Task: Look for space in East Cleveland, United States from 26th August, 2023 to 10th September, 2023 for 6 adults, 2 children in price range Rs.10000 to Rs.15000. Place can be entire place or shared room with 6 bedrooms having 6 beds and 6 bathrooms. Property type can be house, flat, guest house. Amenities needed are: wifi, TV, free parkinig on premises, gym, breakfast. Booking option can be shelf check-in. Required host language is English.
Action: Mouse moved to (431, 88)
Screenshot: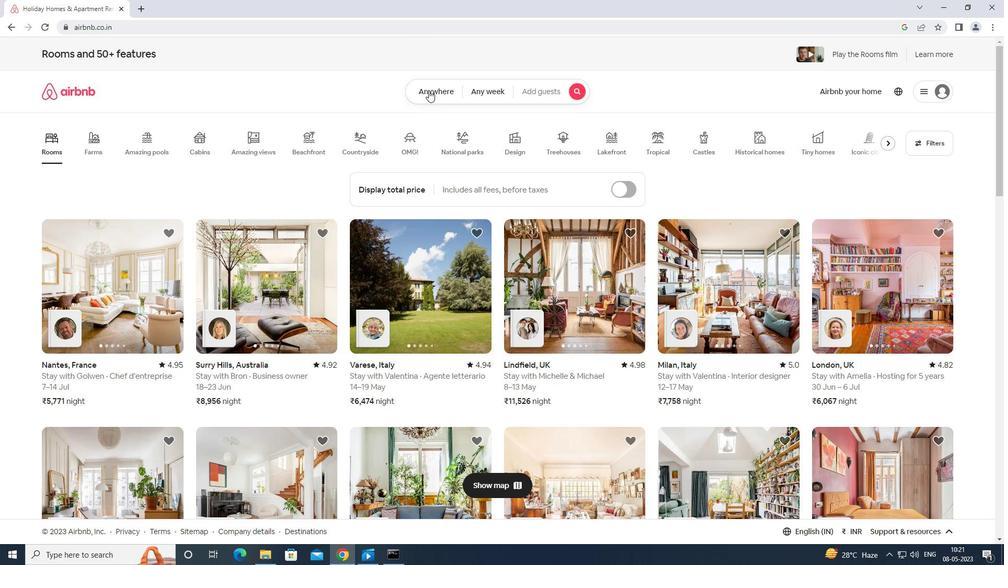 
Action: Mouse pressed left at (431, 88)
Screenshot: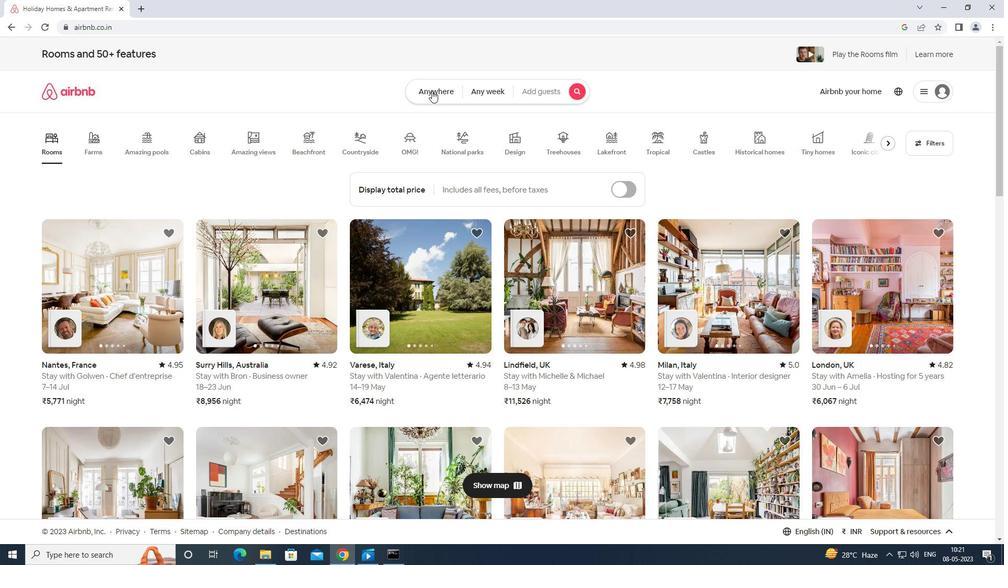 
Action: Mouse moved to (384, 128)
Screenshot: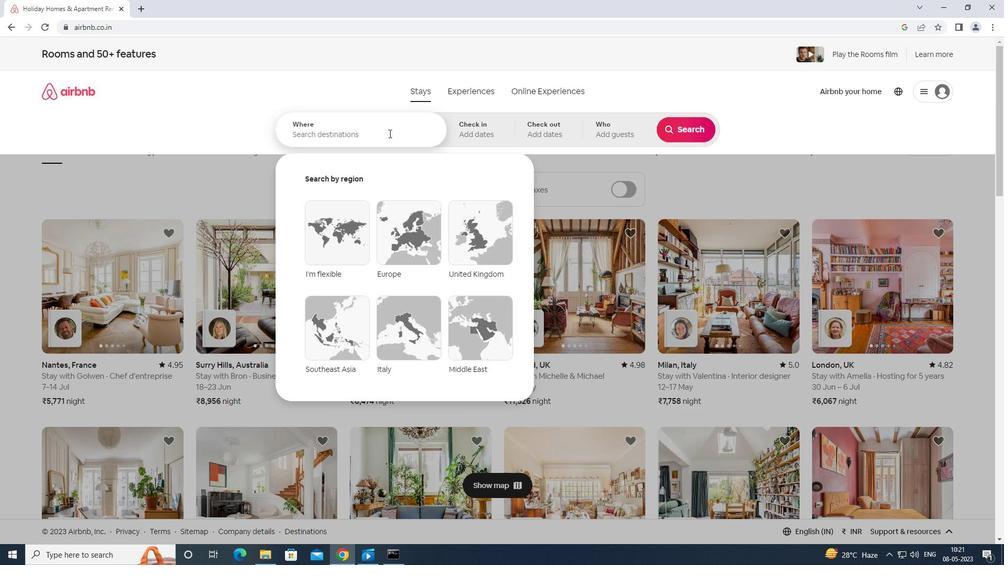 
Action: Mouse pressed left at (384, 128)
Screenshot: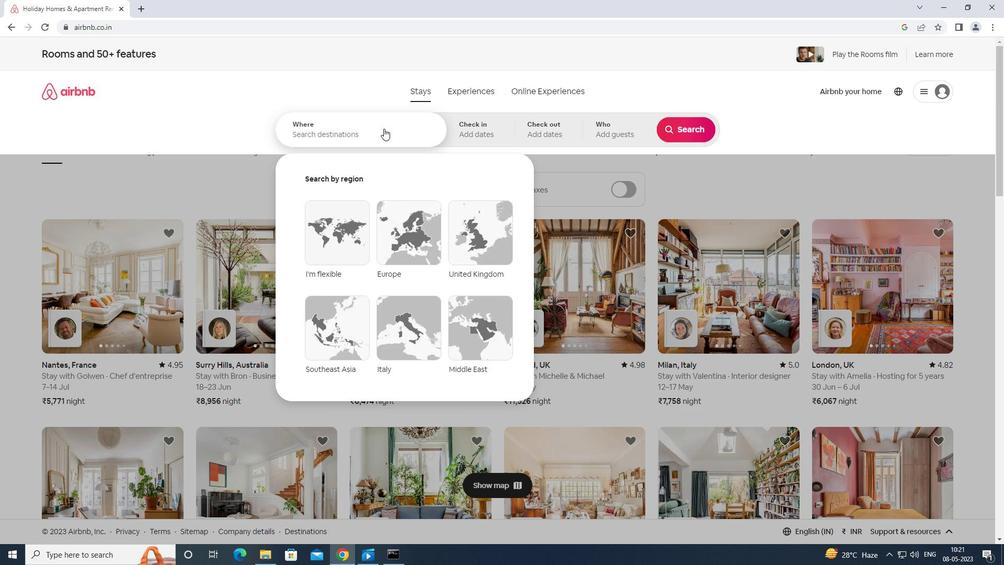 
Action: Key pressed e<Key.caps_lock>ast<Key.space>cleveland<Key.space>unite<Key.space><Key.backspace>d<Key.space>states<Key.enter>
Screenshot: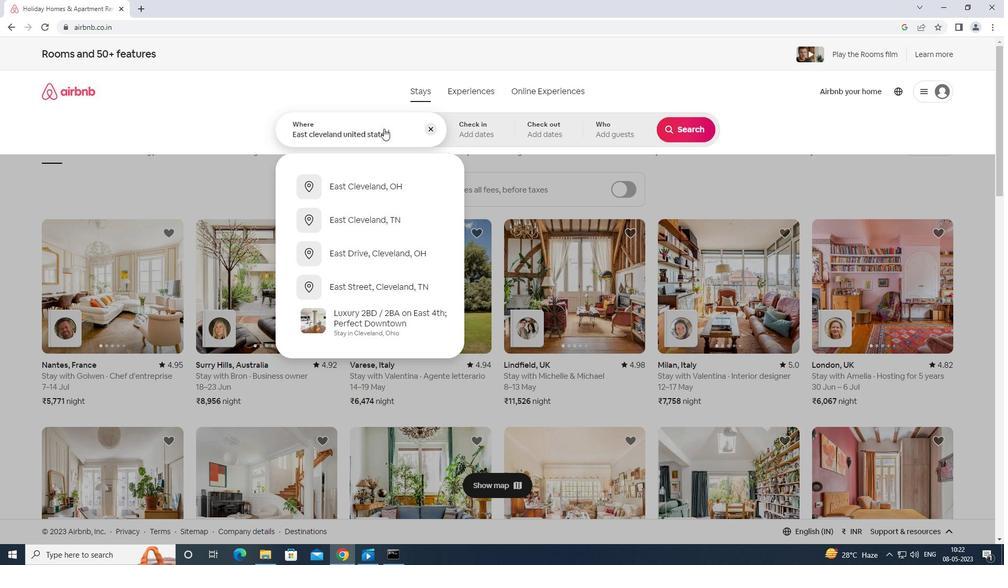 
Action: Mouse moved to (688, 212)
Screenshot: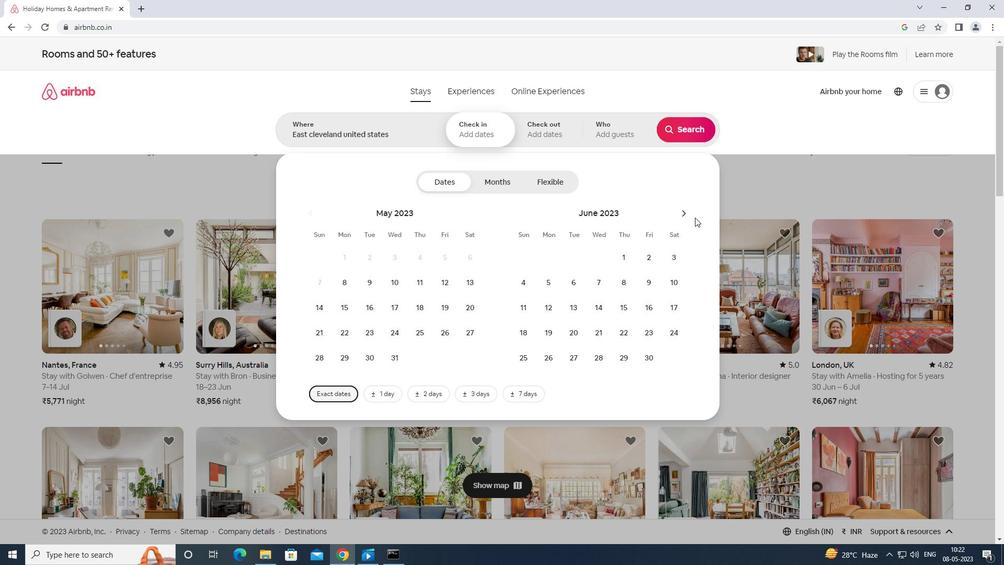
Action: Mouse pressed left at (688, 212)
Screenshot: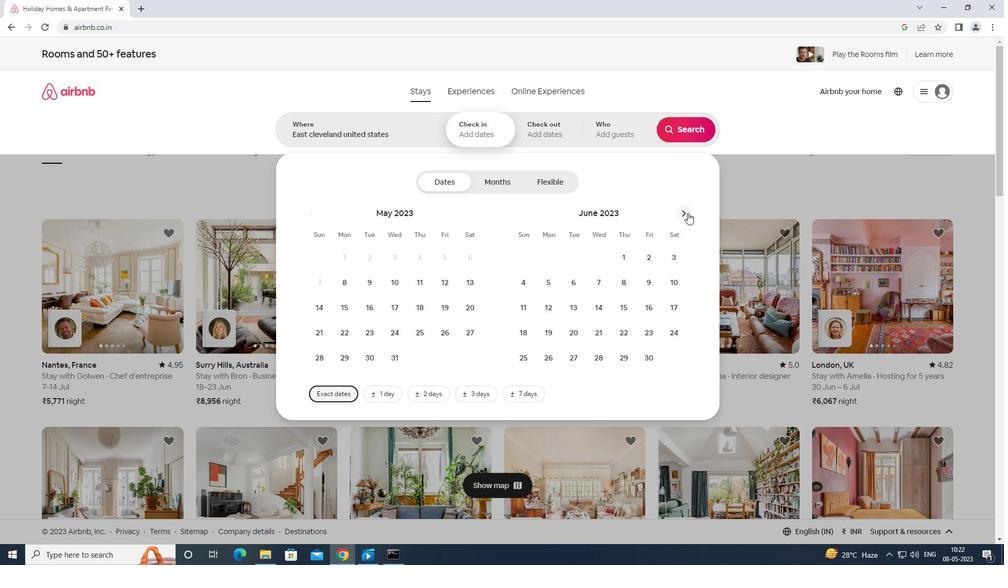 
Action: Mouse moved to (687, 212)
Screenshot: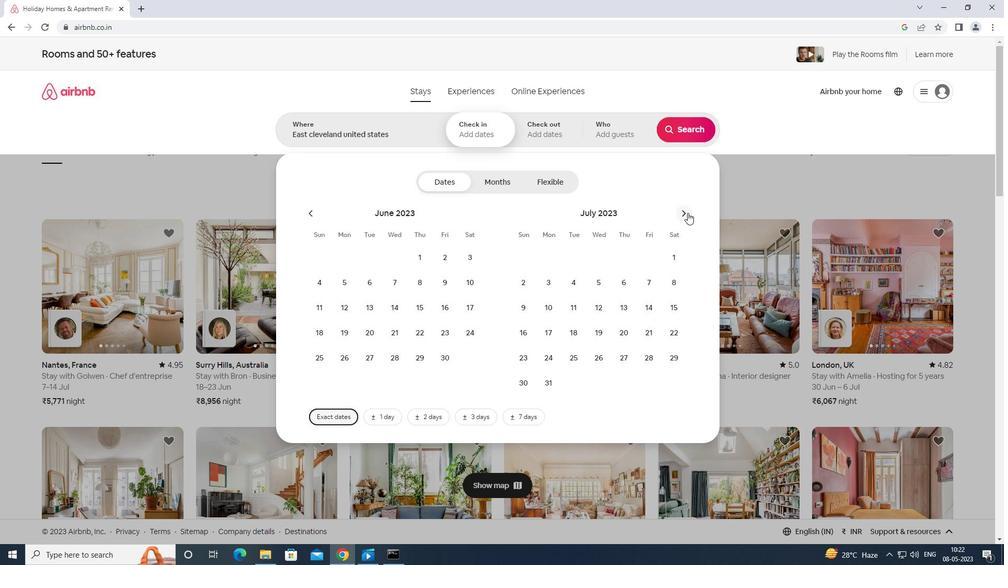 
Action: Mouse pressed left at (687, 212)
Screenshot: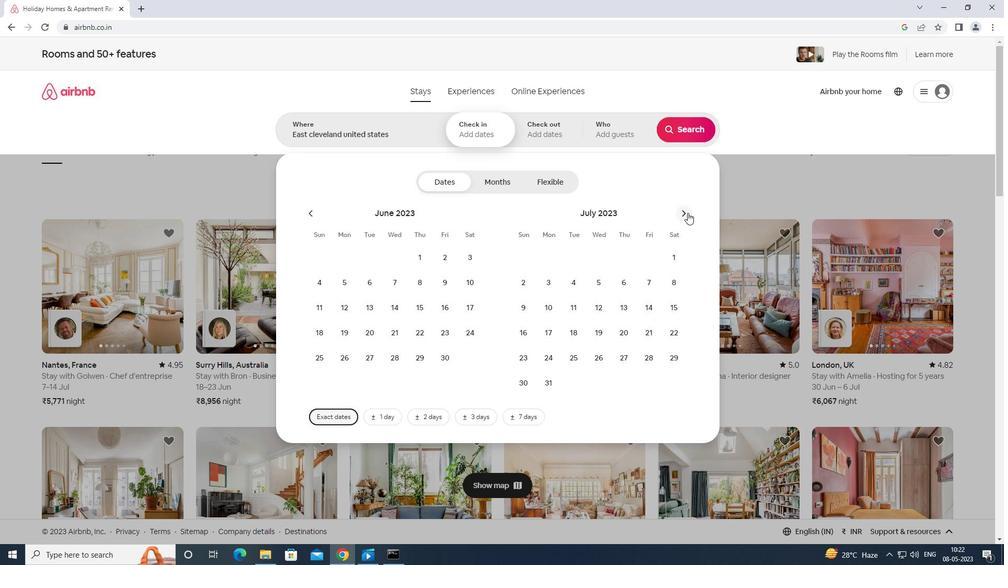
Action: Mouse moved to (671, 335)
Screenshot: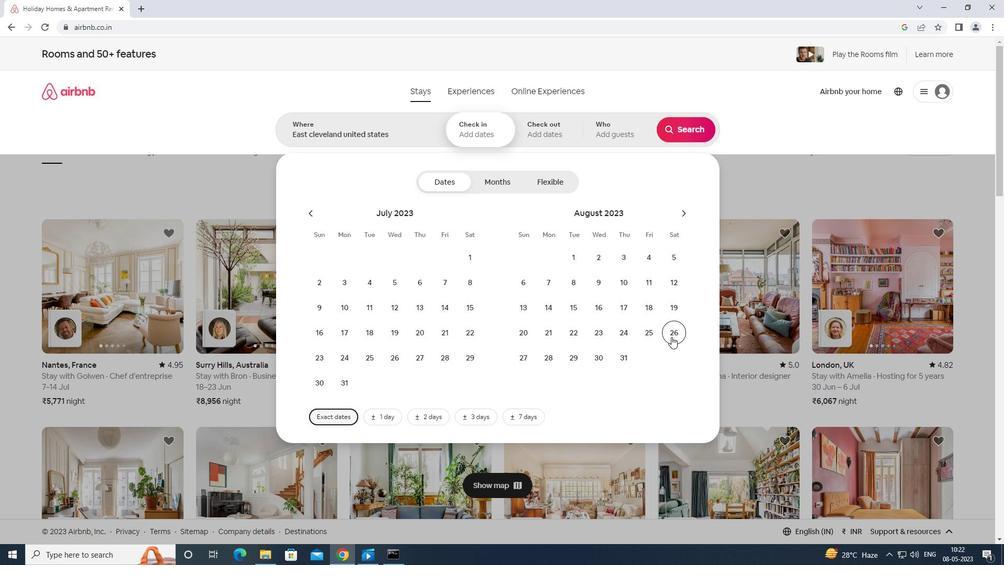 
Action: Mouse pressed left at (671, 335)
Screenshot: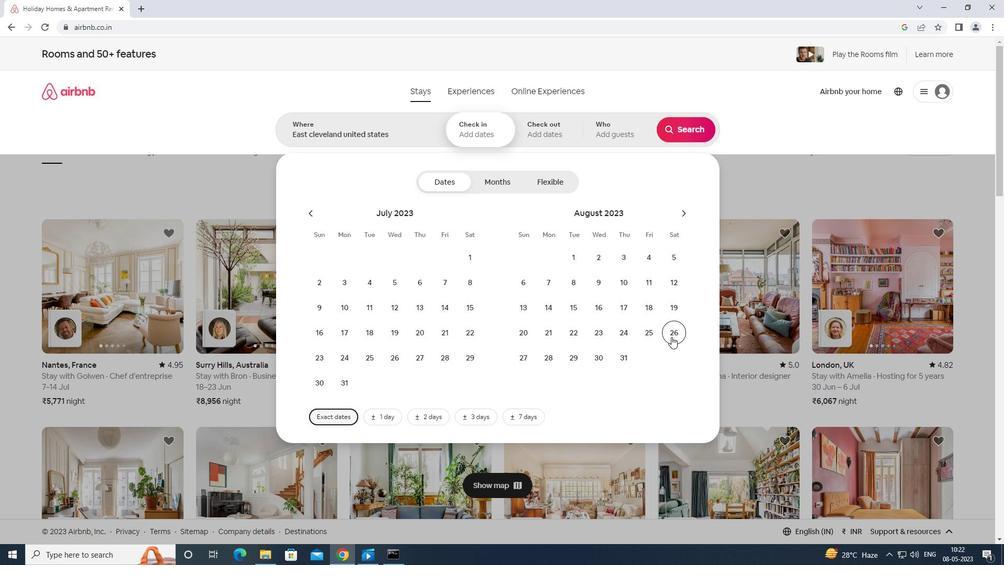 
Action: Mouse moved to (675, 218)
Screenshot: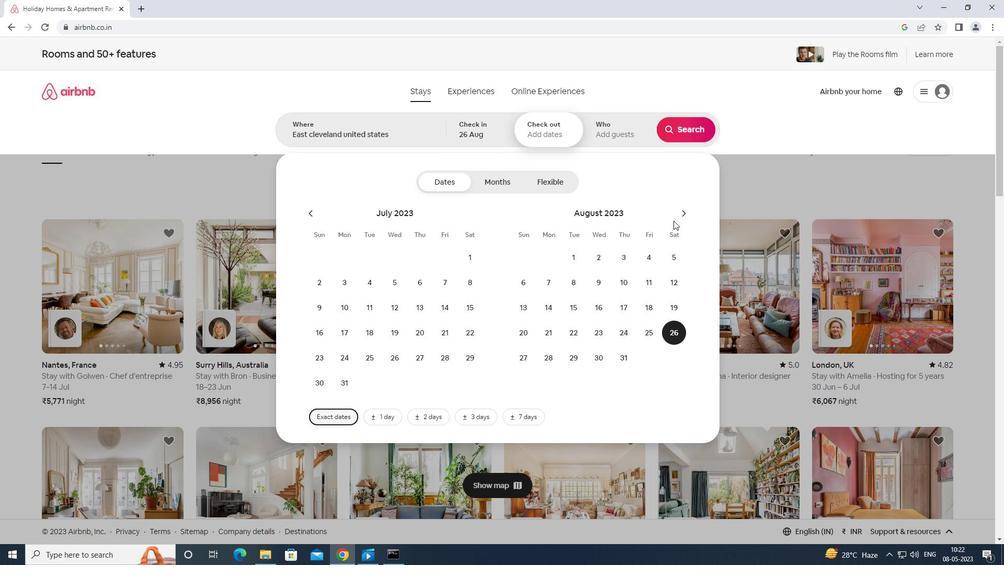 
Action: Mouse pressed left at (675, 218)
Screenshot: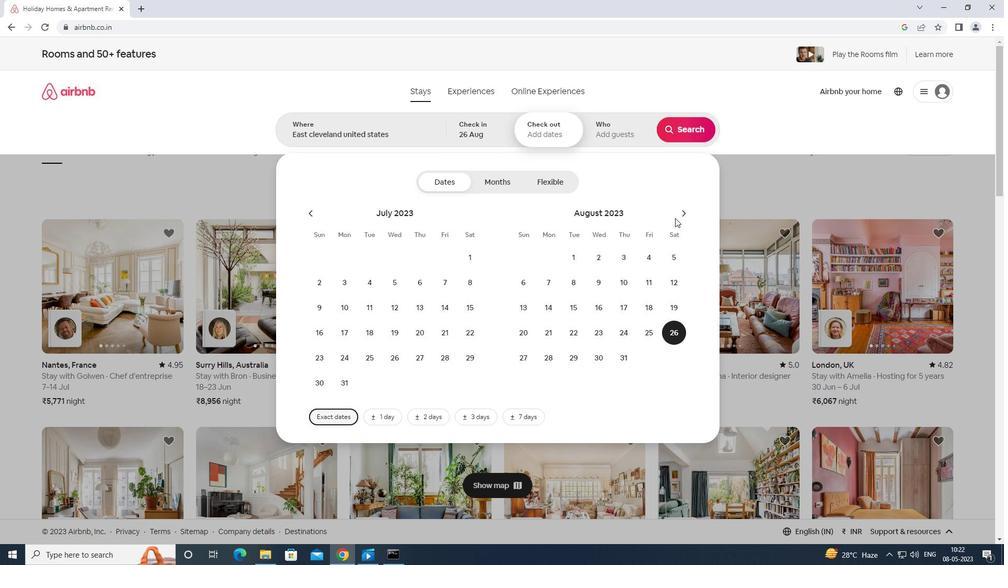 
Action: Mouse moved to (681, 212)
Screenshot: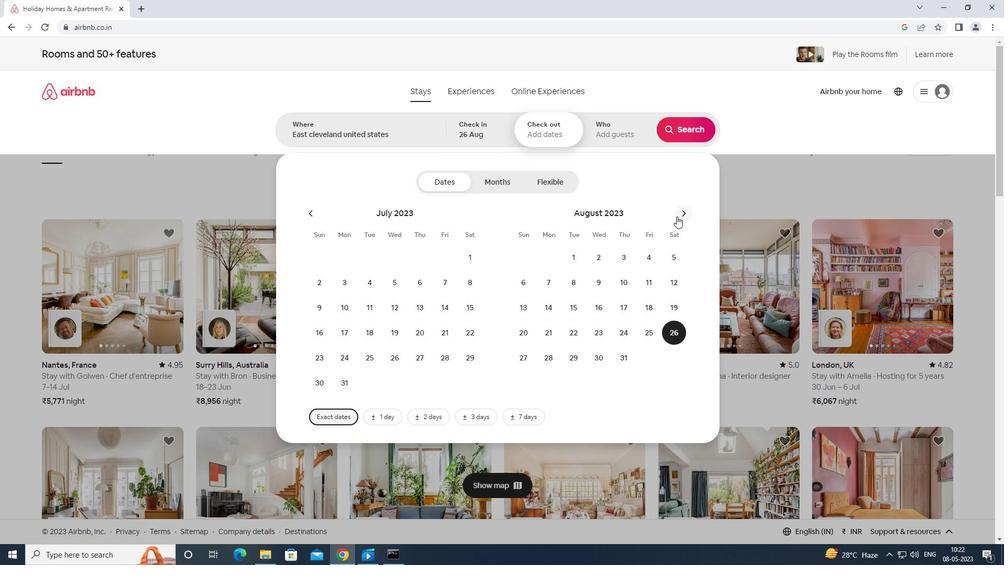 
Action: Mouse pressed left at (681, 212)
Screenshot: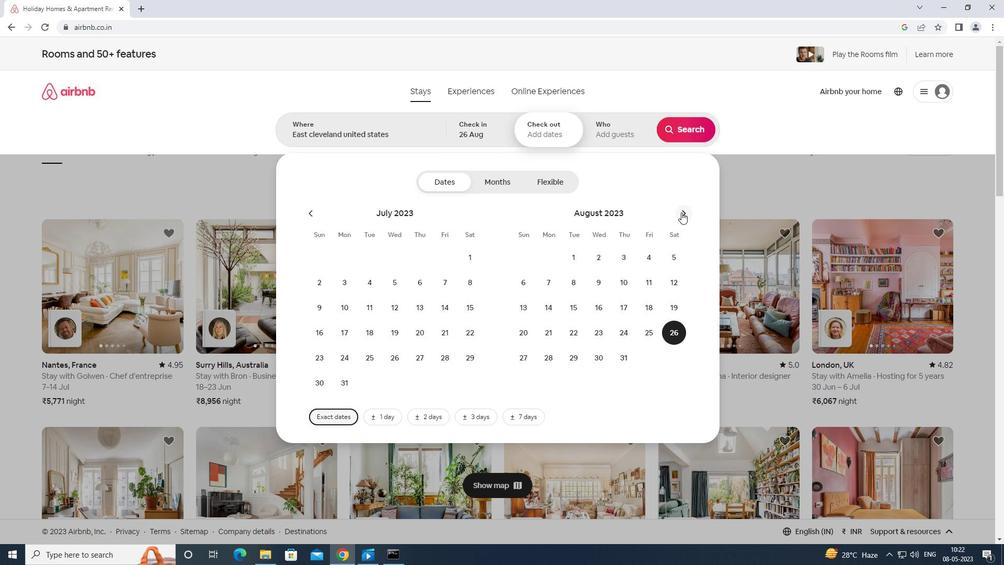 
Action: Mouse moved to (528, 311)
Screenshot: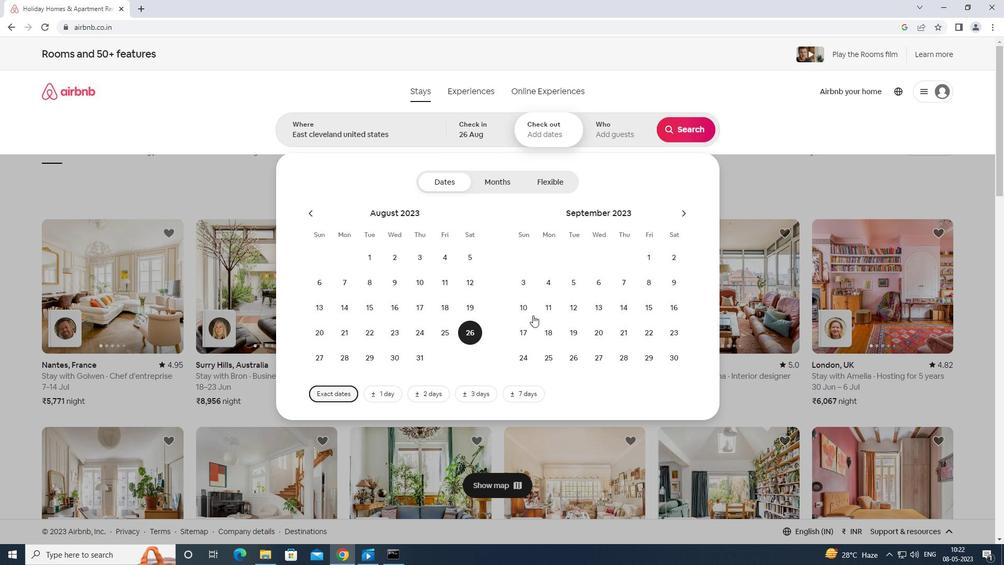 
Action: Mouse pressed left at (528, 311)
Screenshot: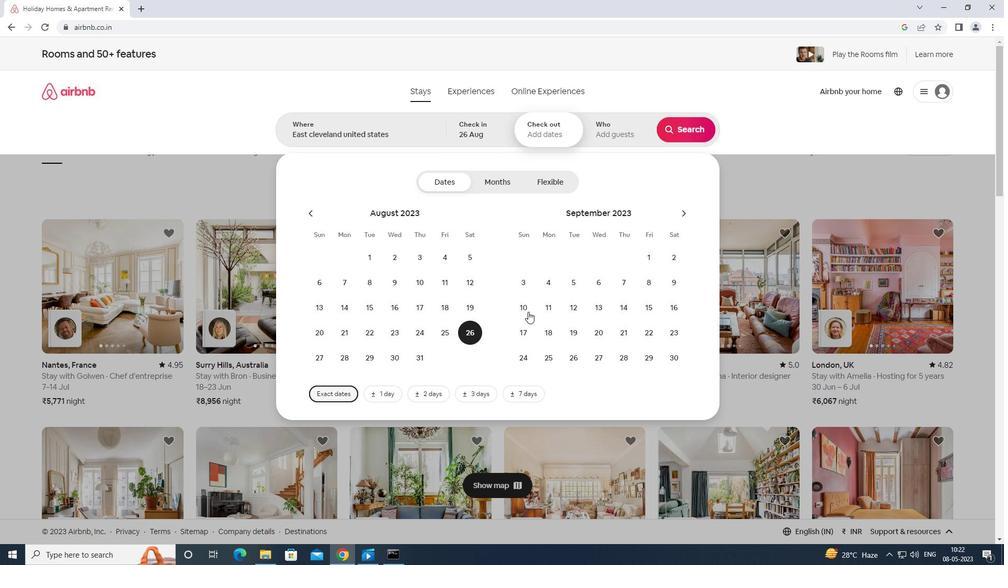 
Action: Mouse moved to (616, 129)
Screenshot: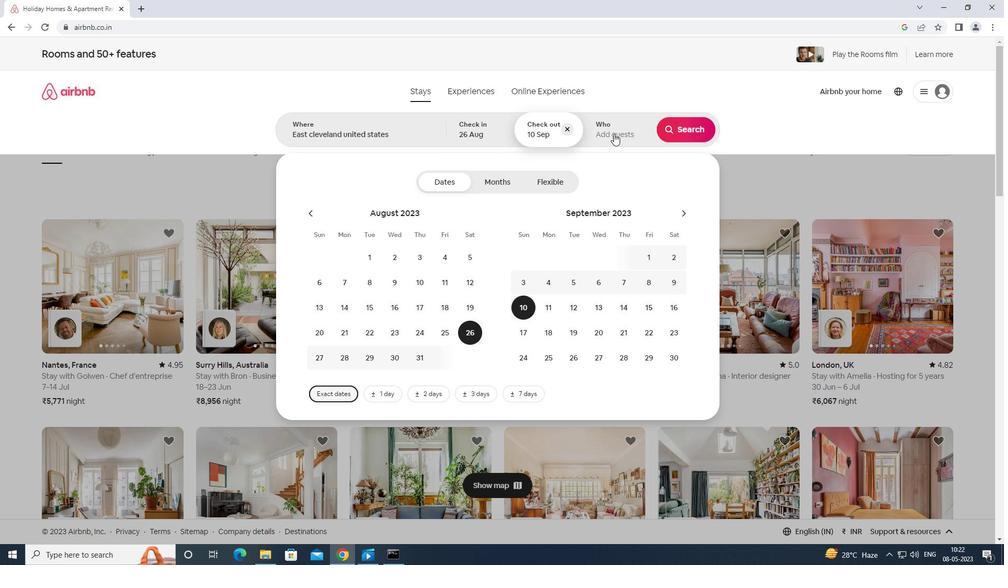 
Action: Mouse pressed left at (616, 129)
Screenshot: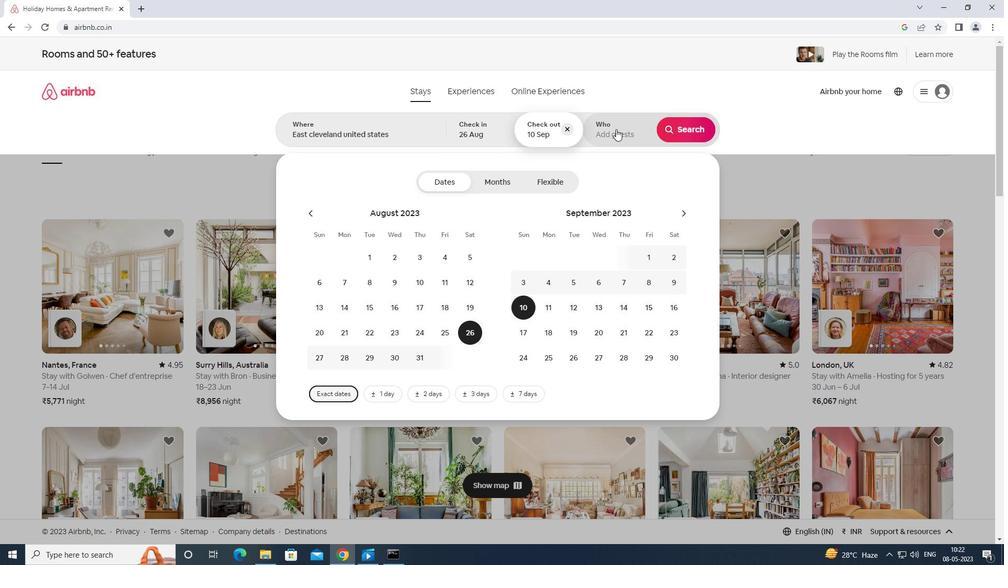 
Action: Mouse moved to (696, 183)
Screenshot: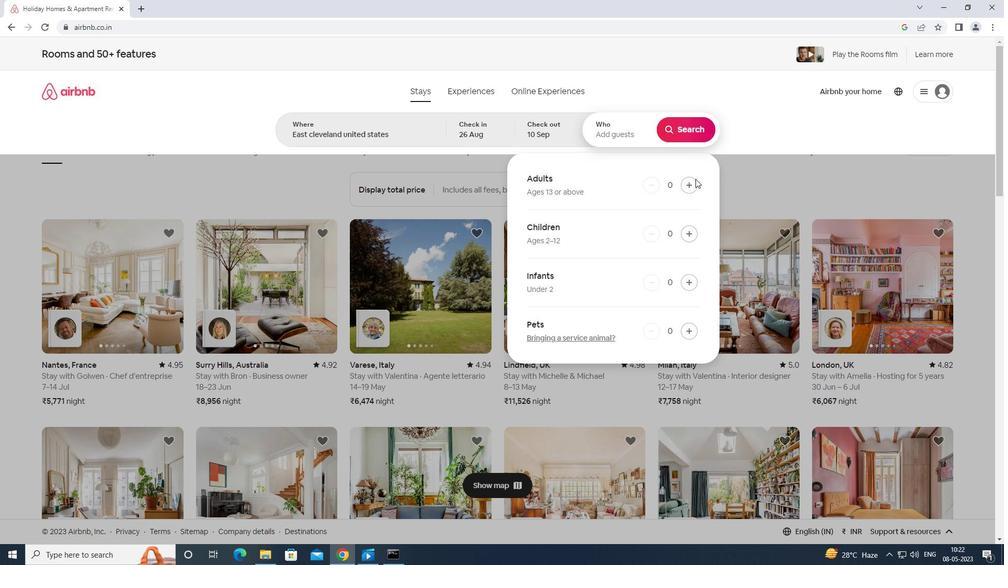 
Action: Mouse pressed left at (696, 183)
Screenshot: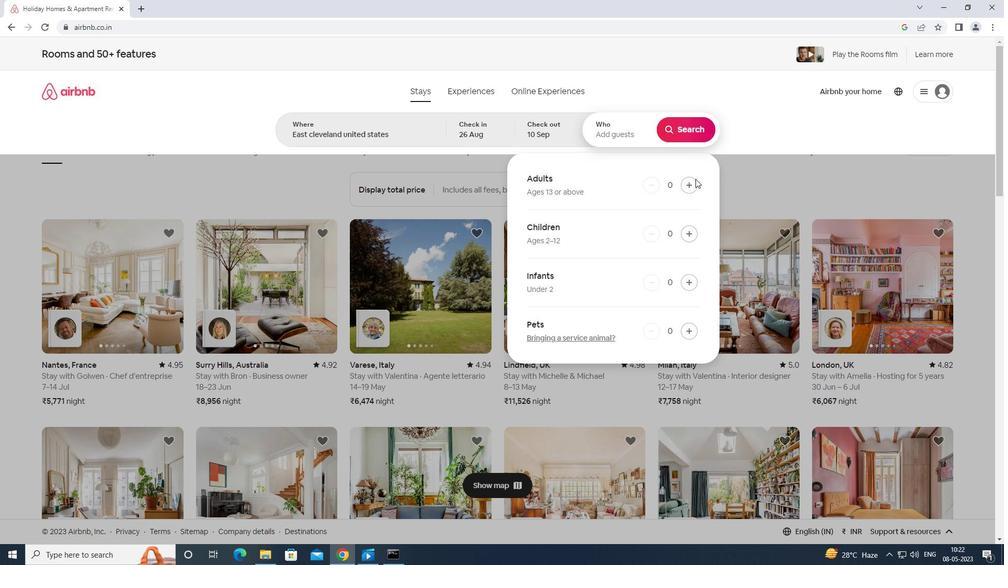 
Action: Mouse moved to (697, 185)
Screenshot: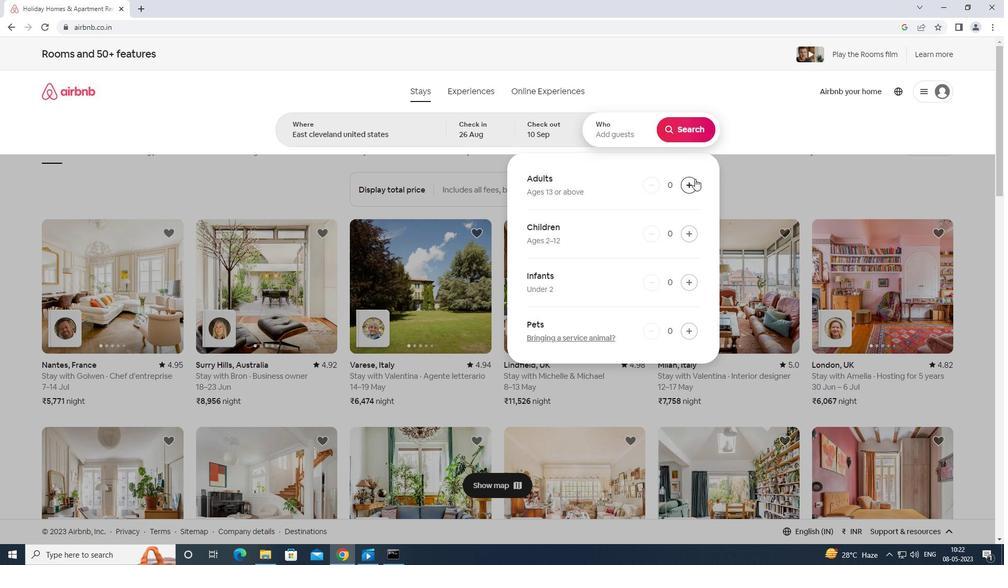 
Action: Mouse pressed left at (697, 185)
Screenshot: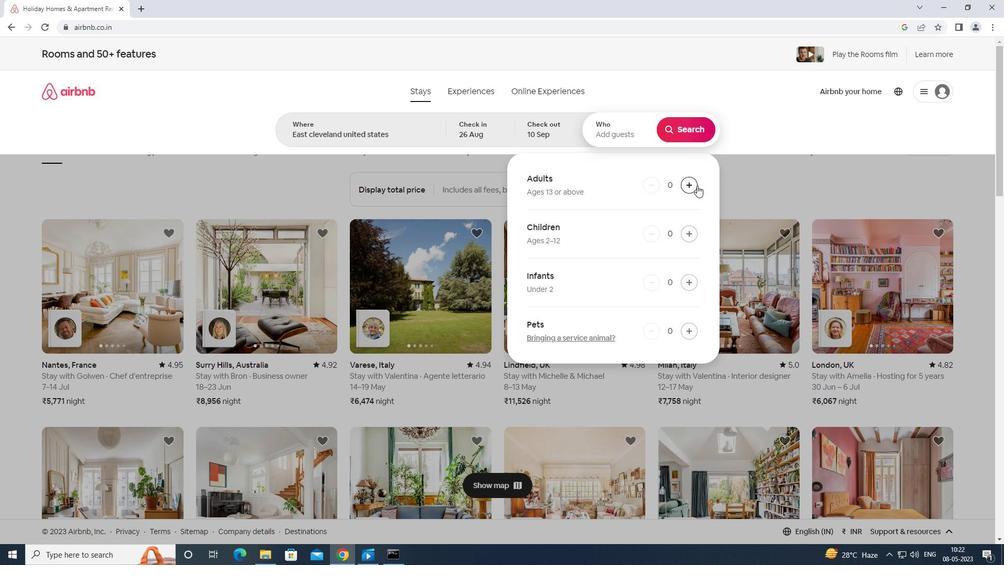 
Action: Mouse pressed left at (697, 185)
Screenshot: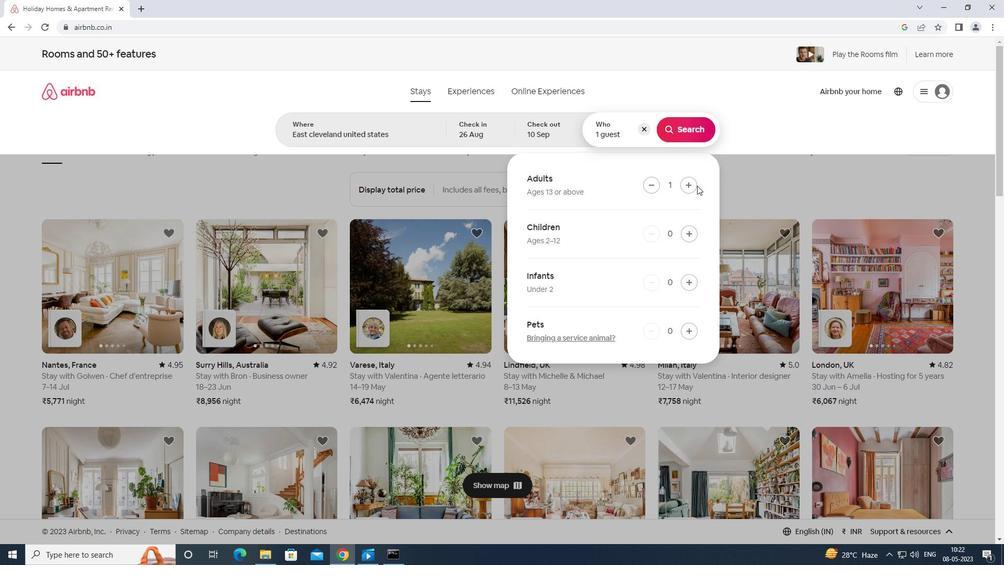 
Action: Mouse pressed left at (697, 185)
Screenshot: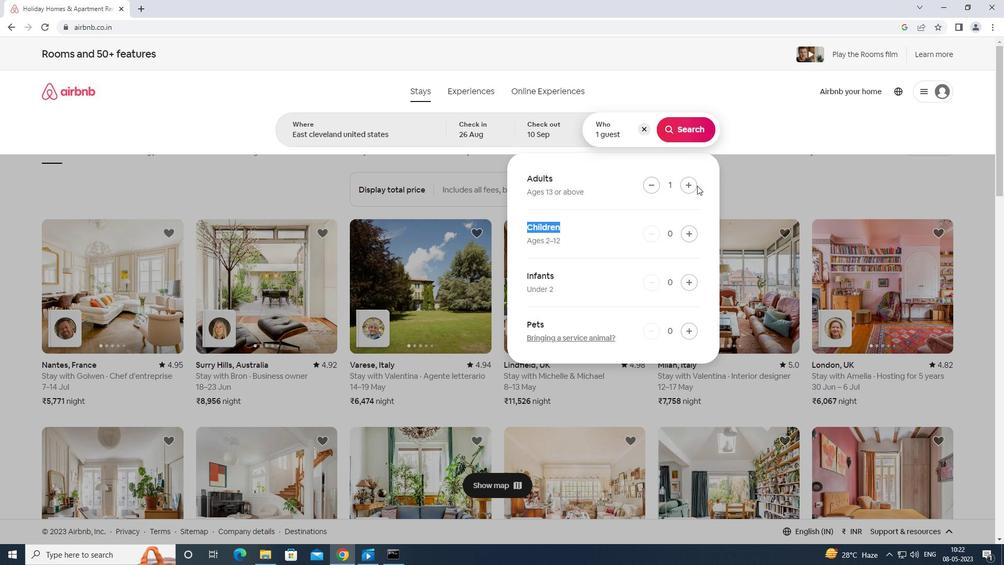 
Action: Mouse pressed left at (697, 185)
Screenshot: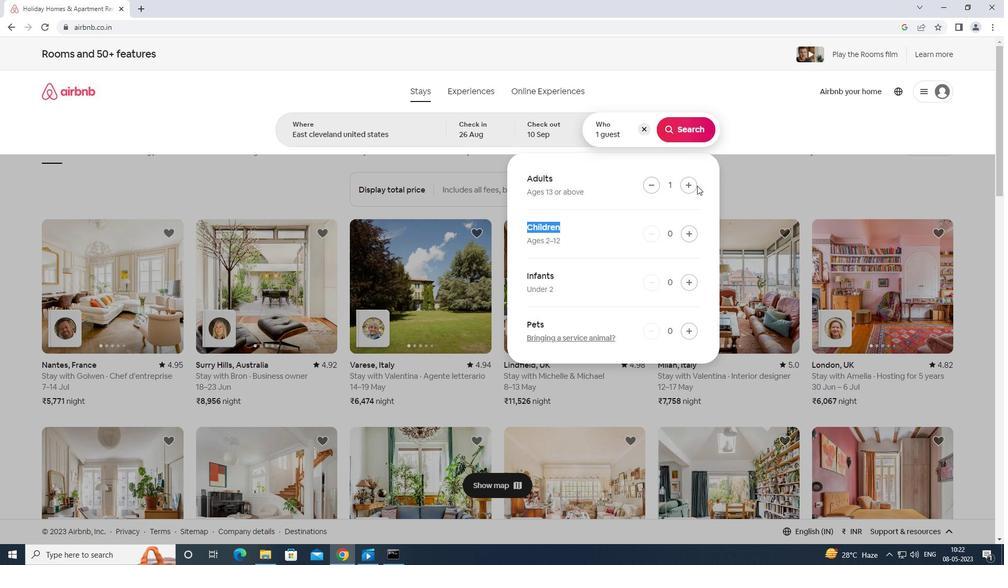 
Action: Mouse moved to (691, 185)
Screenshot: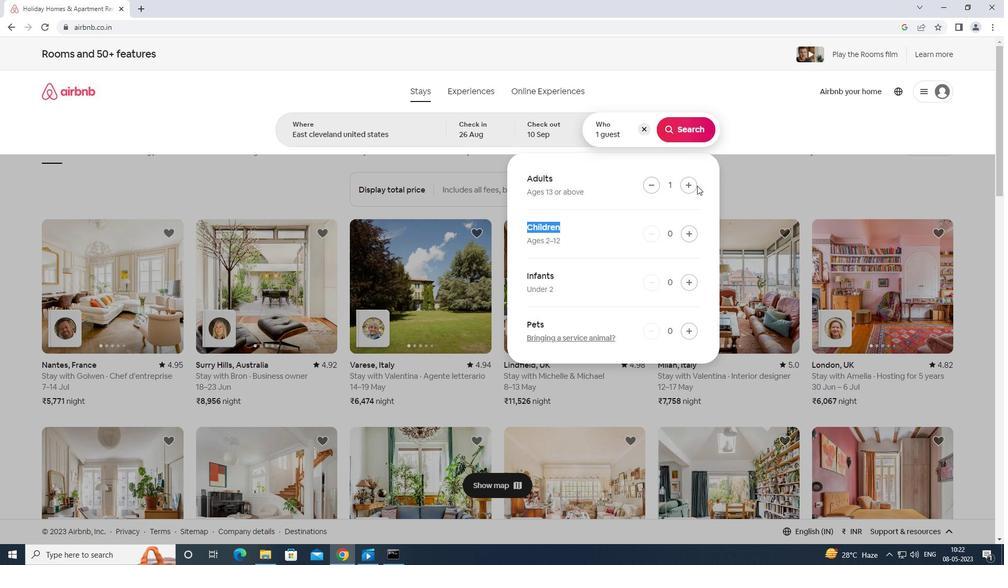 
Action: Mouse pressed left at (691, 185)
Screenshot: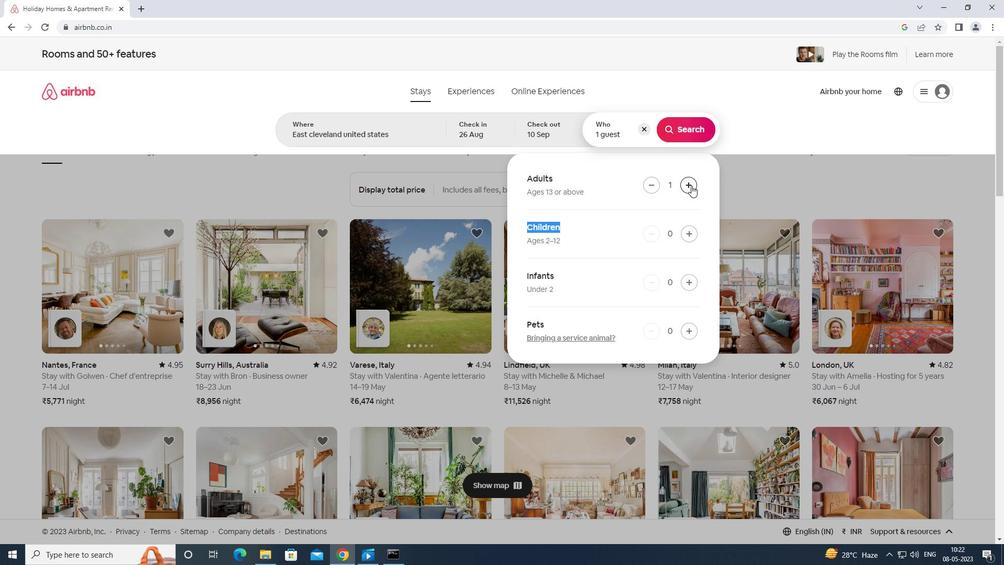 
Action: Mouse pressed left at (691, 185)
Screenshot: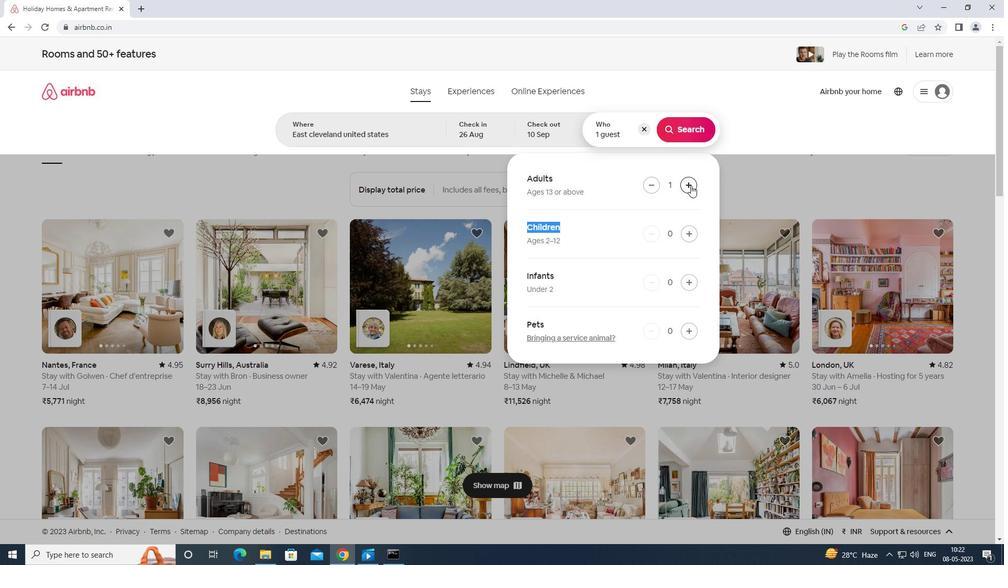 
Action: Mouse pressed left at (691, 185)
Screenshot: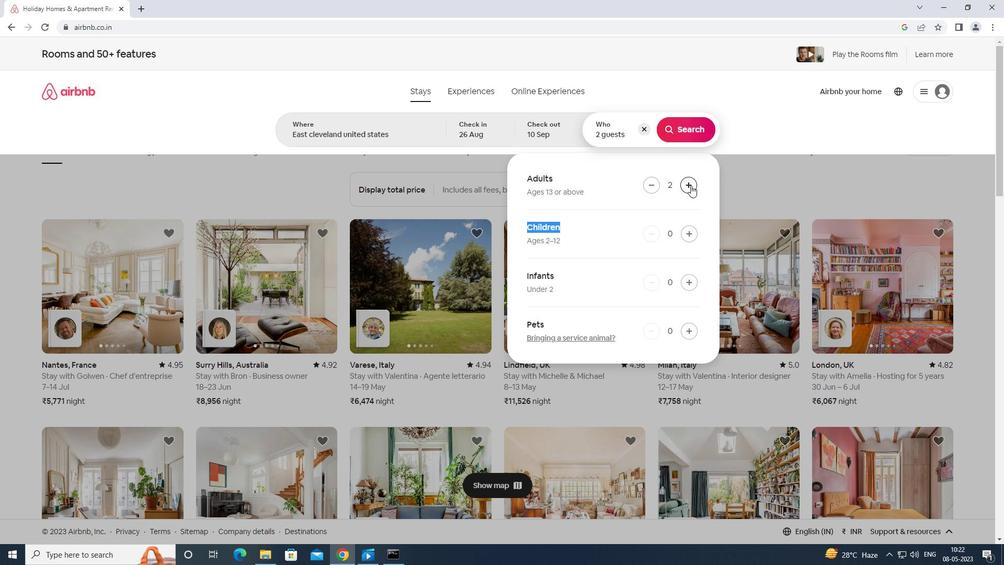 
Action: Mouse moved to (691, 185)
Screenshot: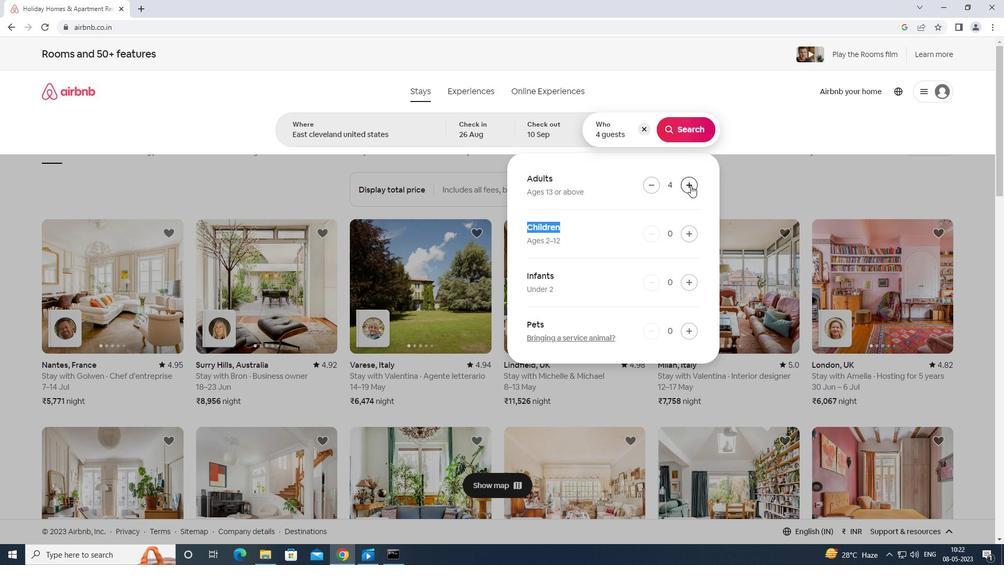 
Action: Mouse pressed left at (691, 185)
Screenshot: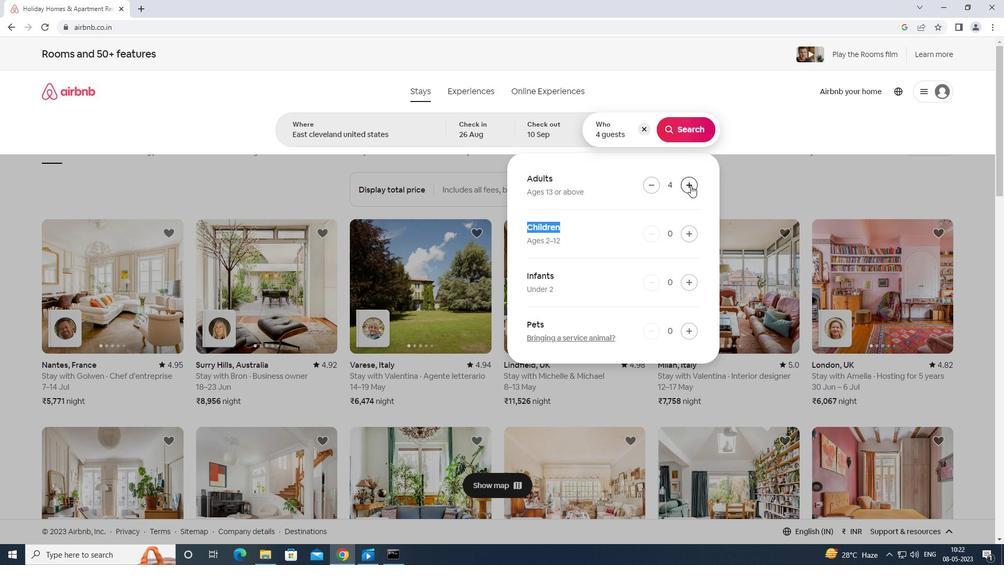 
Action: Mouse moved to (691, 185)
Screenshot: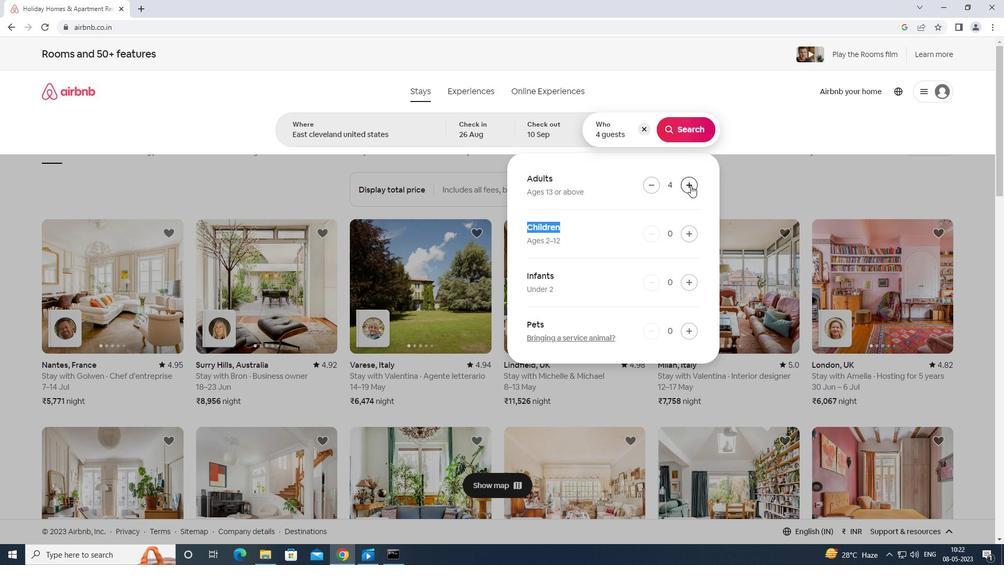
Action: Mouse pressed left at (691, 185)
Screenshot: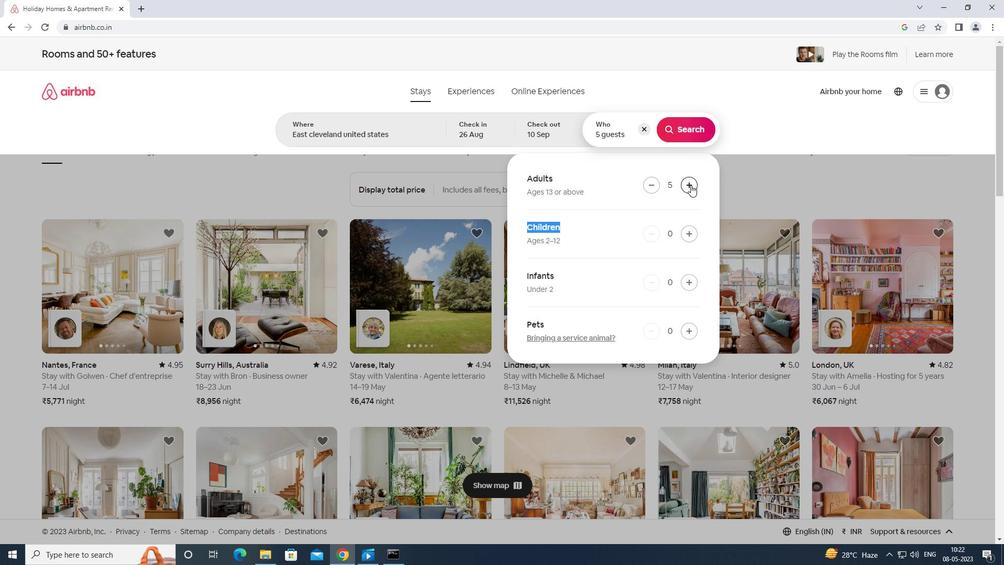 
Action: Mouse moved to (694, 236)
Screenshot: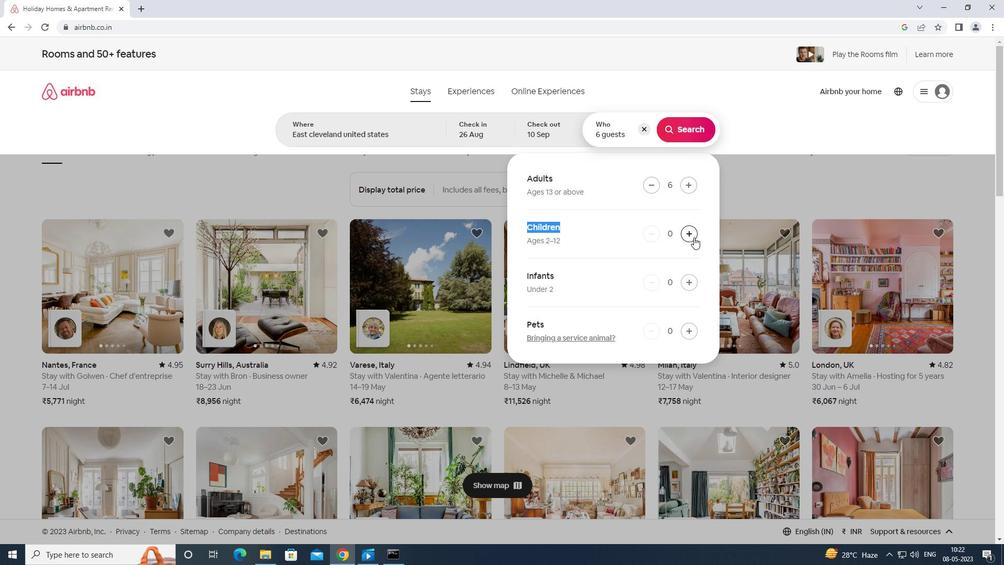 
Action: Mouse pressed left at (694, 236)
Screenshot: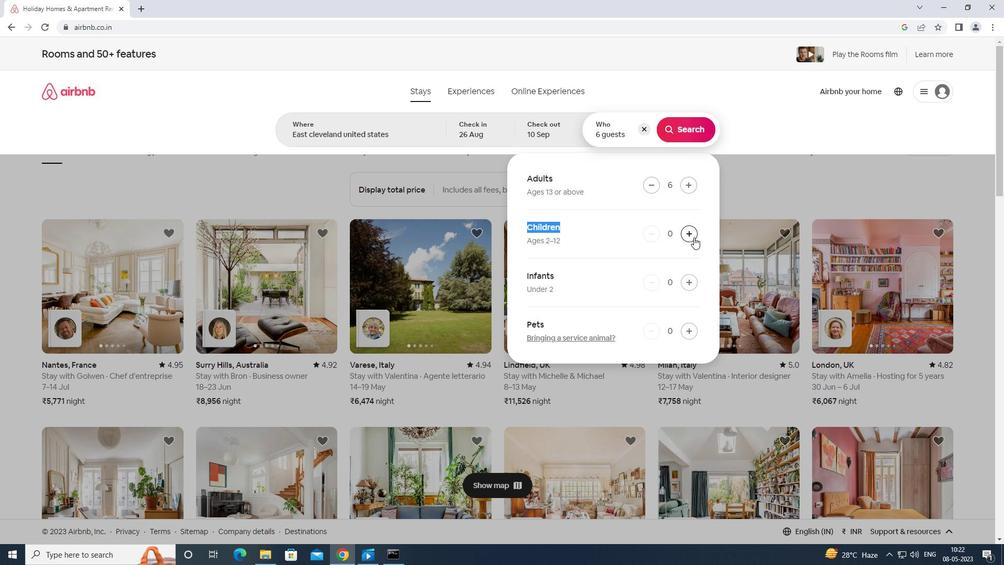 
Action: Mouse pressed left at (694, 236)
Screenshot: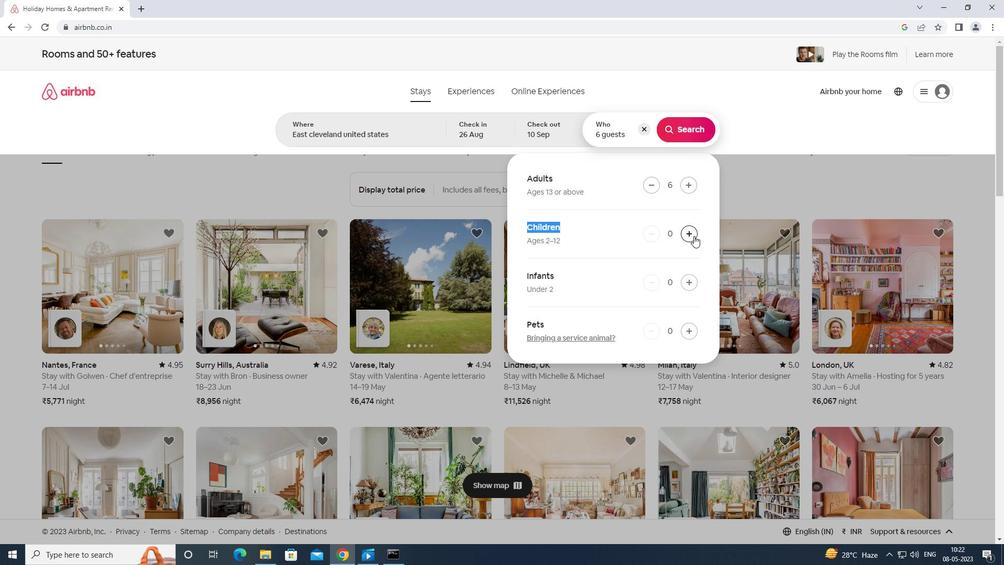 
Action: Mouse moved to (687, 129)
Screenshot: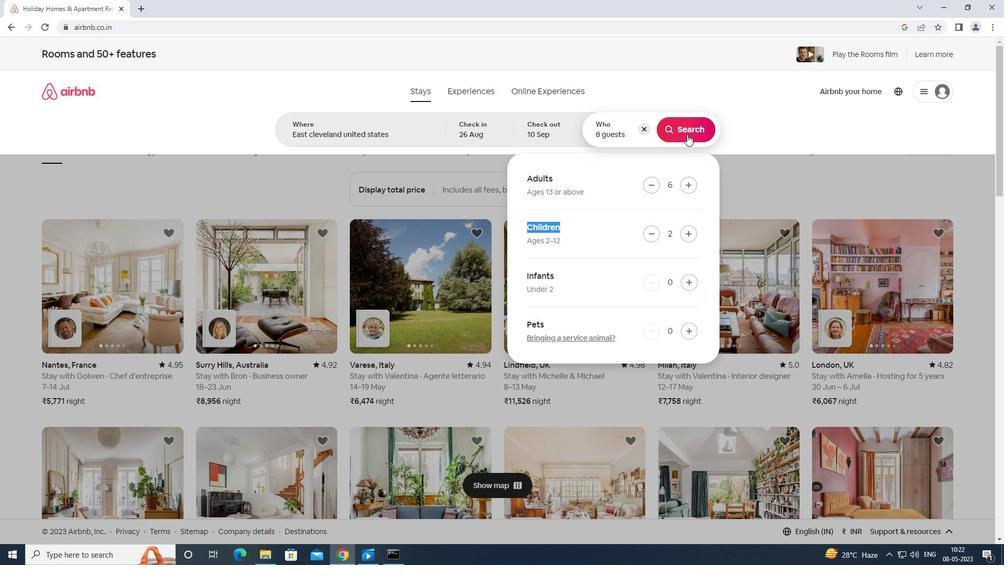 
Action: Mouse pressed left at (687, 129)
Screenshot: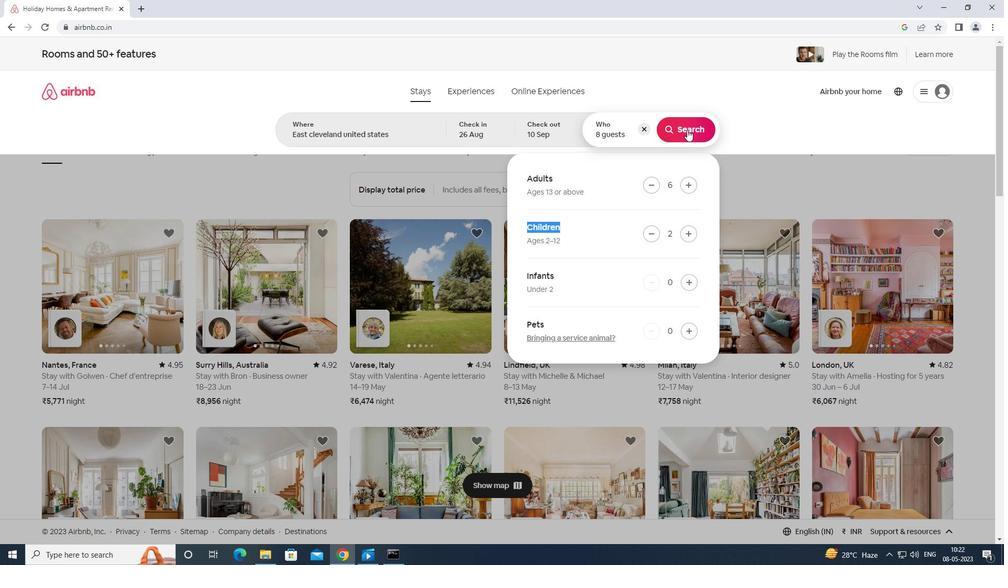 
Action: Mouse moved to (967, 104)
Screenshot: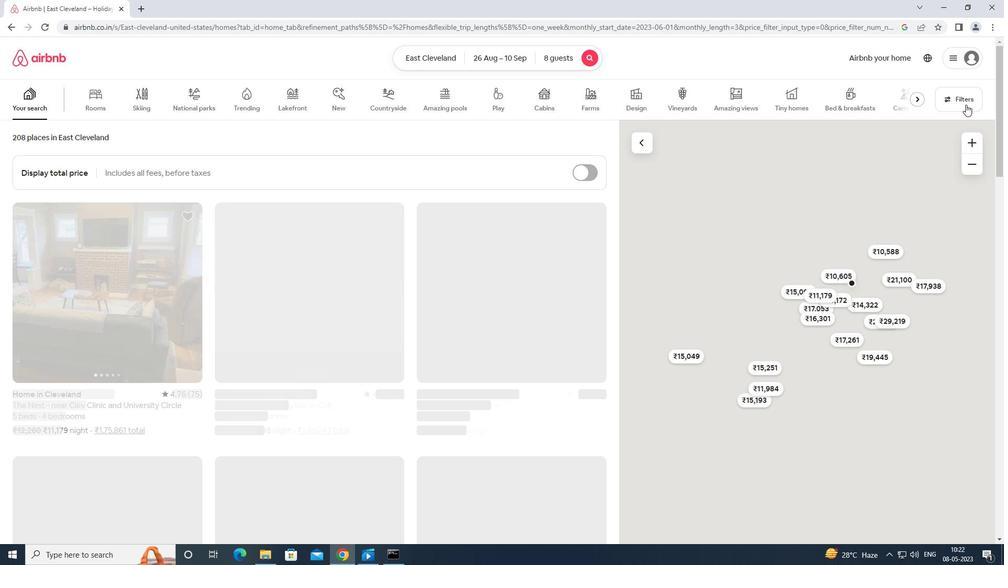 
Action: Mouse pressed left at (967, 104)
Screenshot: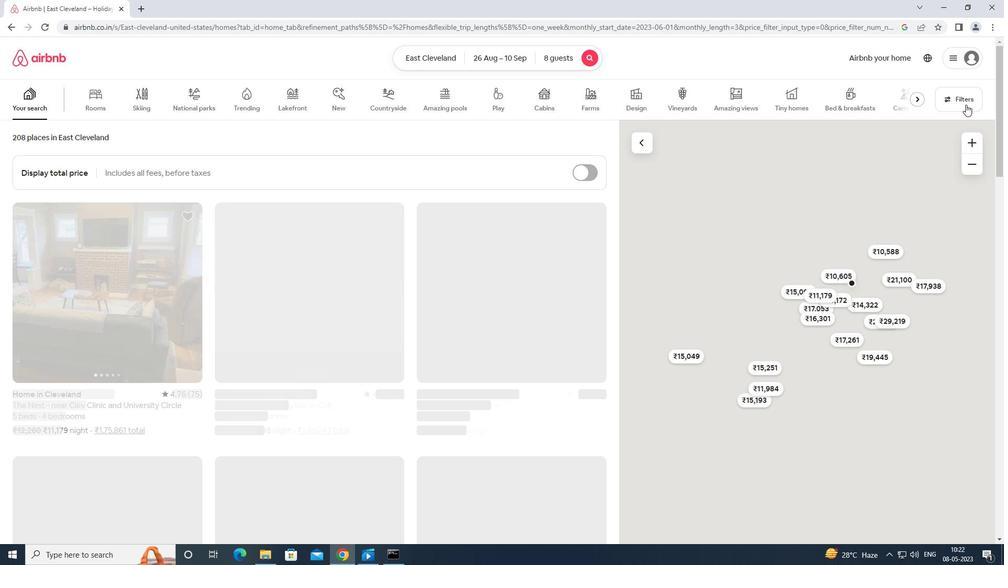 
Action: Mouse moved to (443, 350)
Screenshot: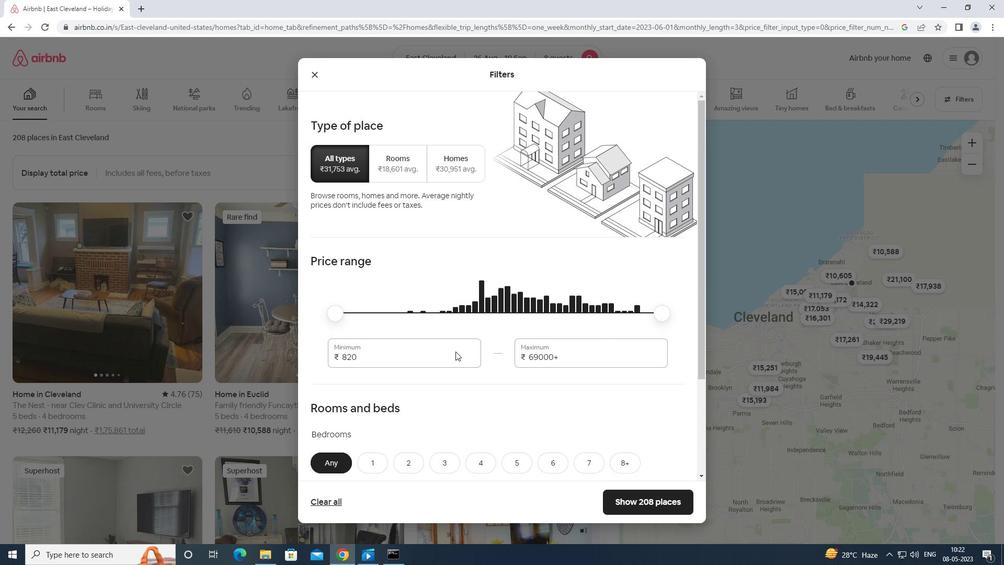 
Action: Mouse pressed left at (443, 350)
Screenshot: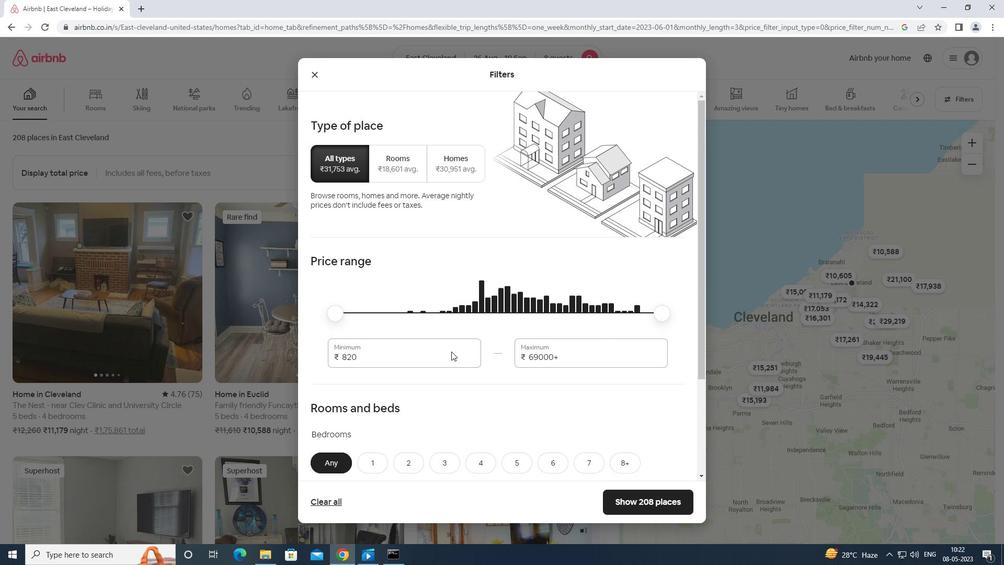 
Action: Key pressed <Key.backspace><Key.backspace><Key.backspace><Key.backspace><Key.backspace><Key.backspace>10000
Screenshot: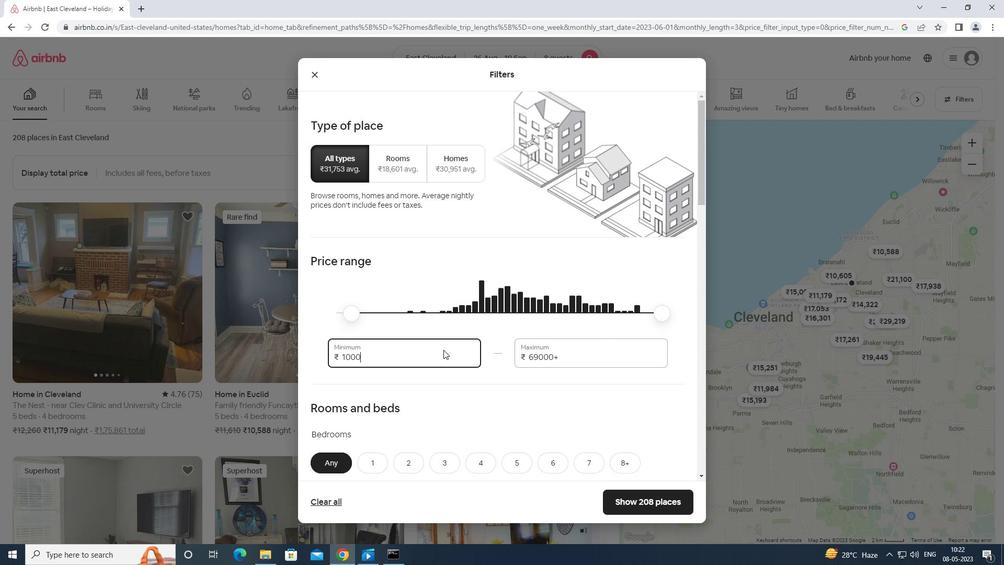 
Action: Mouse moved to (581, 362)
Screenshot: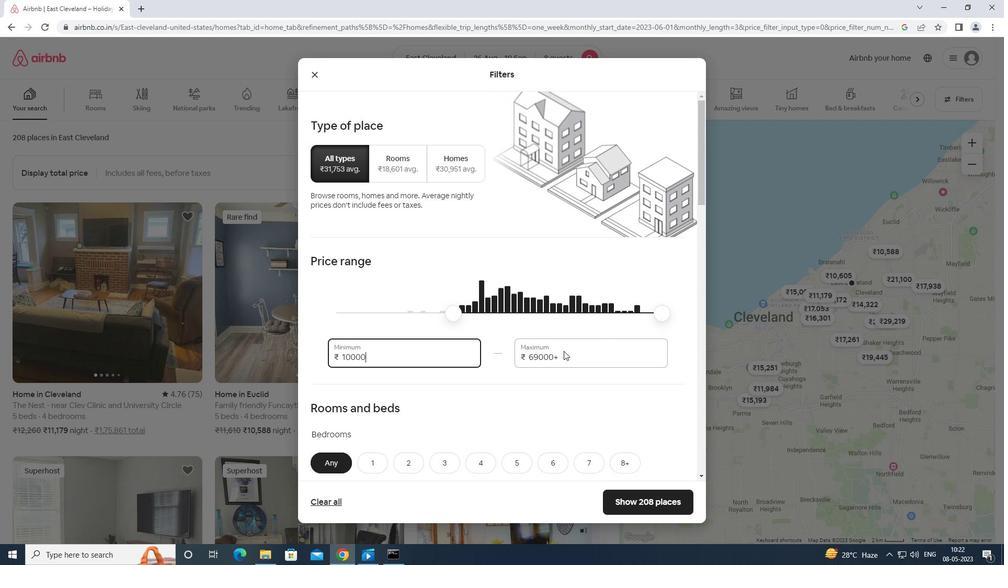 
Action: Mouse pressed left at (581, 362)
Screenshot: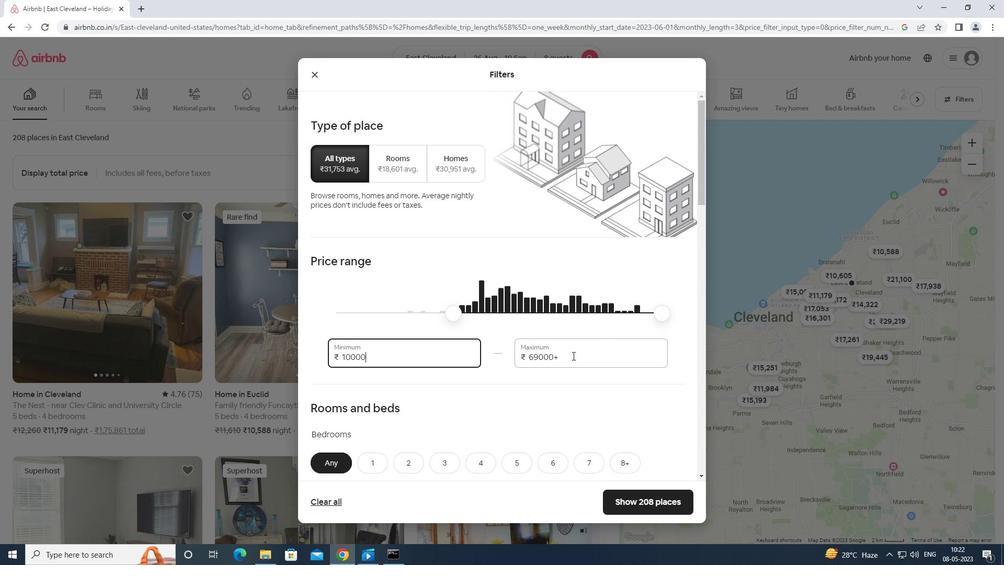 
Action: Key pressed <Key.backspace><Key.backspace><Key.backspace><Key.backspace><Key.backspace><Key.backspace><Key.backspace><Key.backspace><Key.backspace><Key.backspace><Key.backspace><Key.backspace><Key.backspace><Key.backspace><Key.backspace>15000
Screenshot: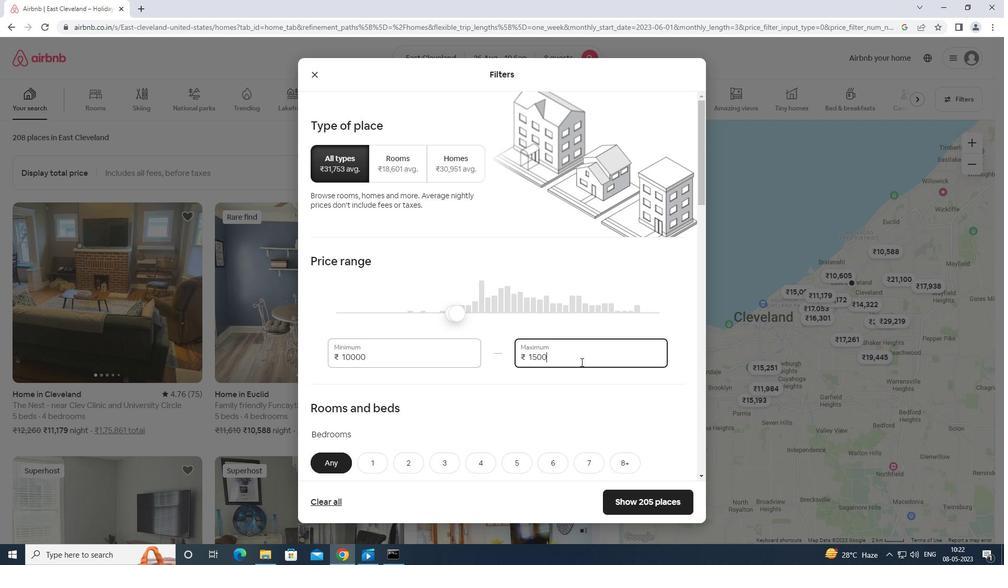 
Action: Mouse moved to (618, 337)
Screenshot: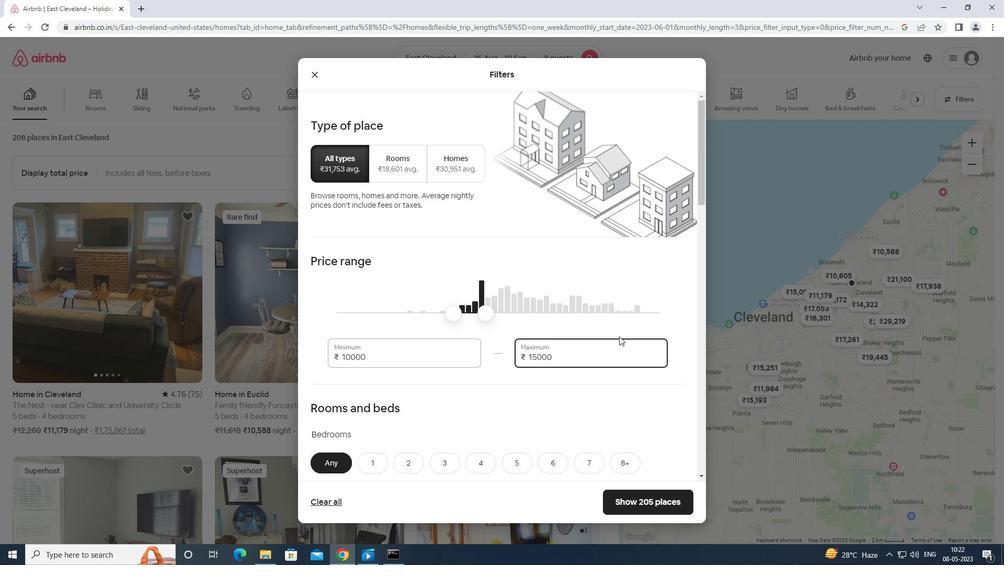 
Action: Mouse scrolled (618, 336) with delta (0, 0)
Screenshot: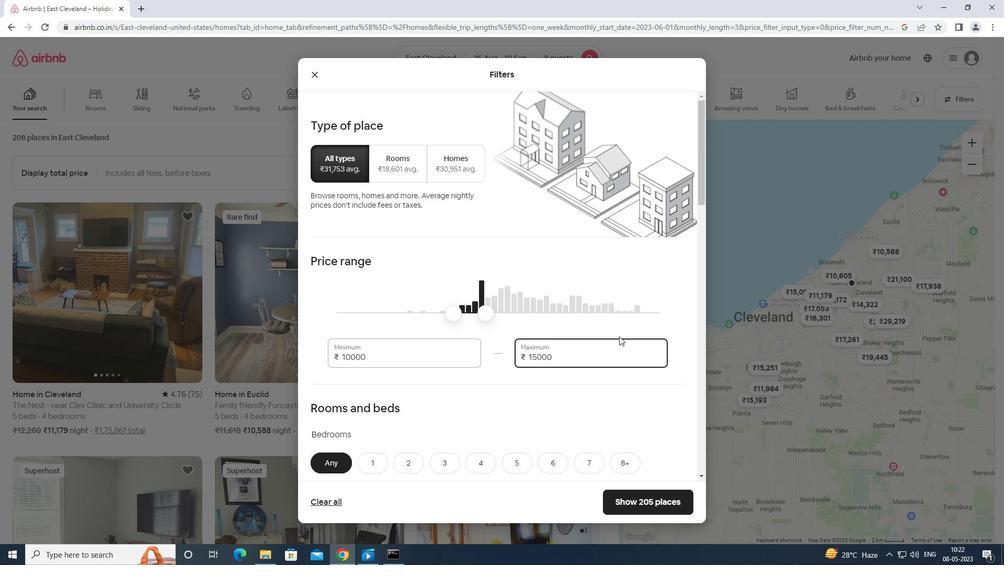 
Action: Mouse moved to (618, 337)
Screenshot: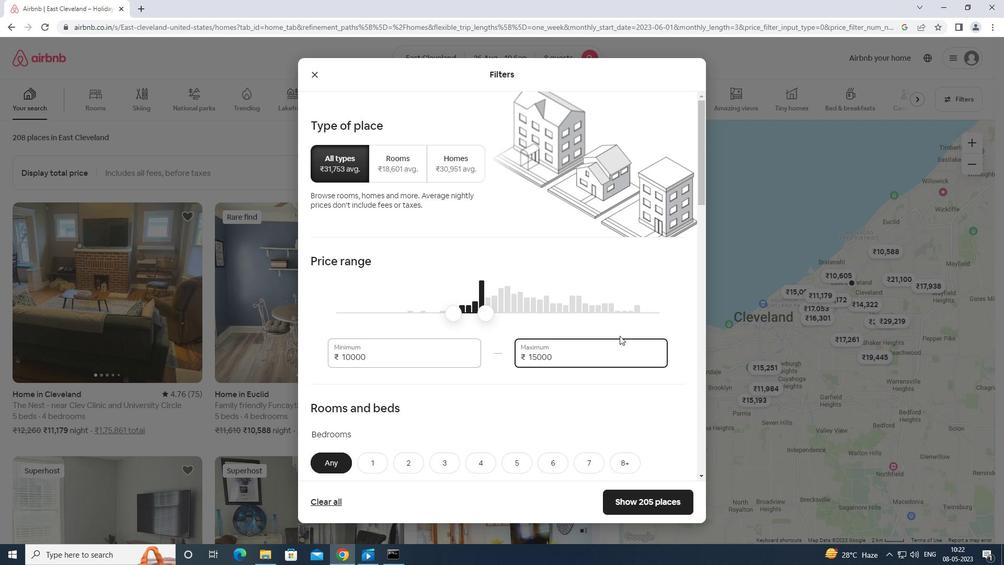 
Action: Mouse scrolled (618, 336) with delta (0, 0)
Screenshot: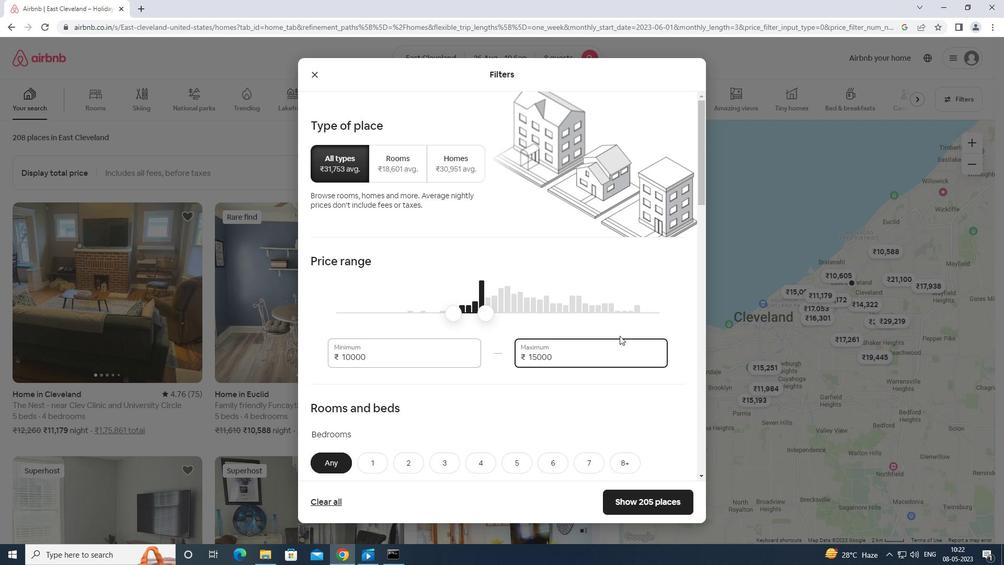 
Action: Mouse scrolled (618, 336) with delta (0, 0)
Screenshot: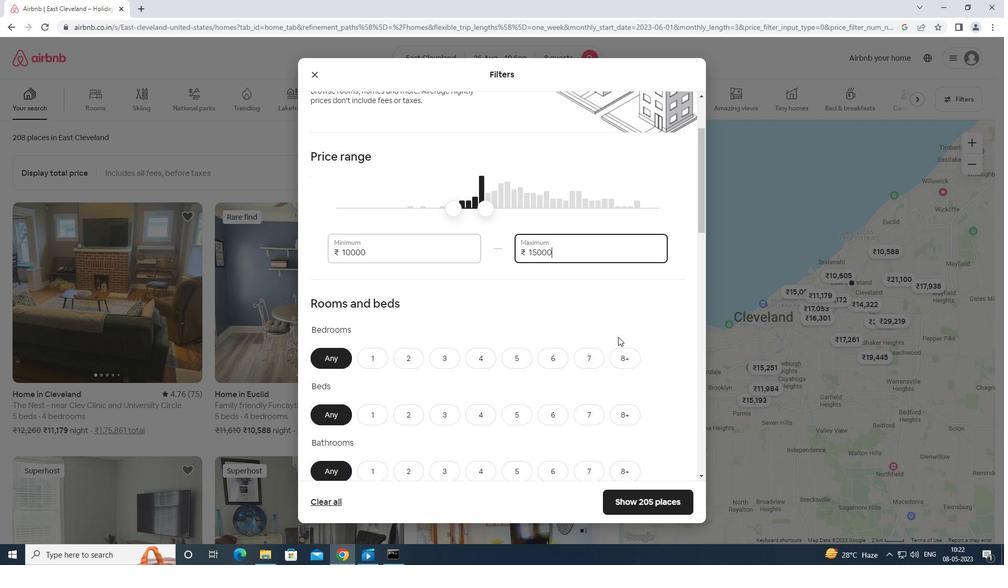 
Action: Mouse moved to (548, 300)
Screenshot: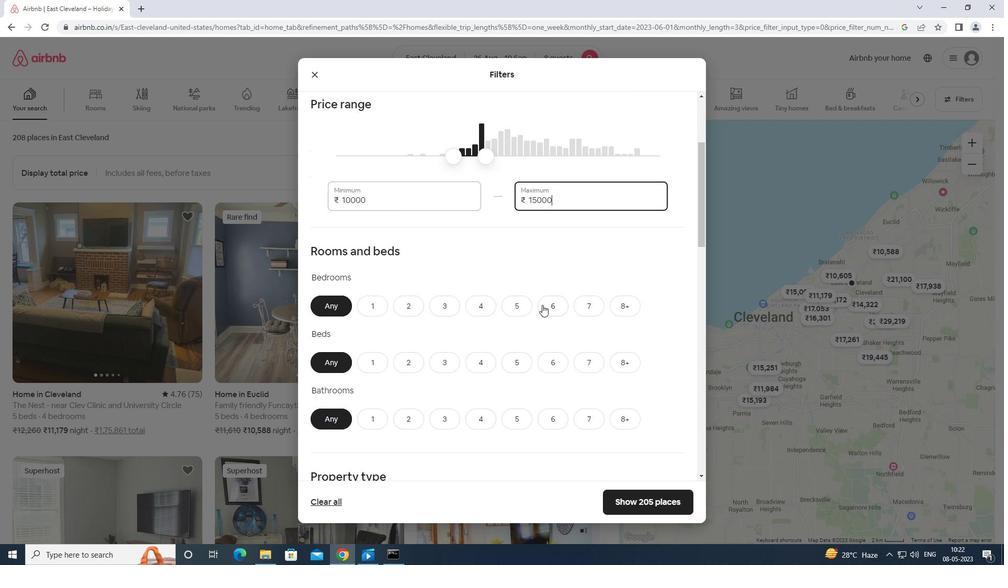 
Action: Mouse pressed left at (548, 300)
Screenshot: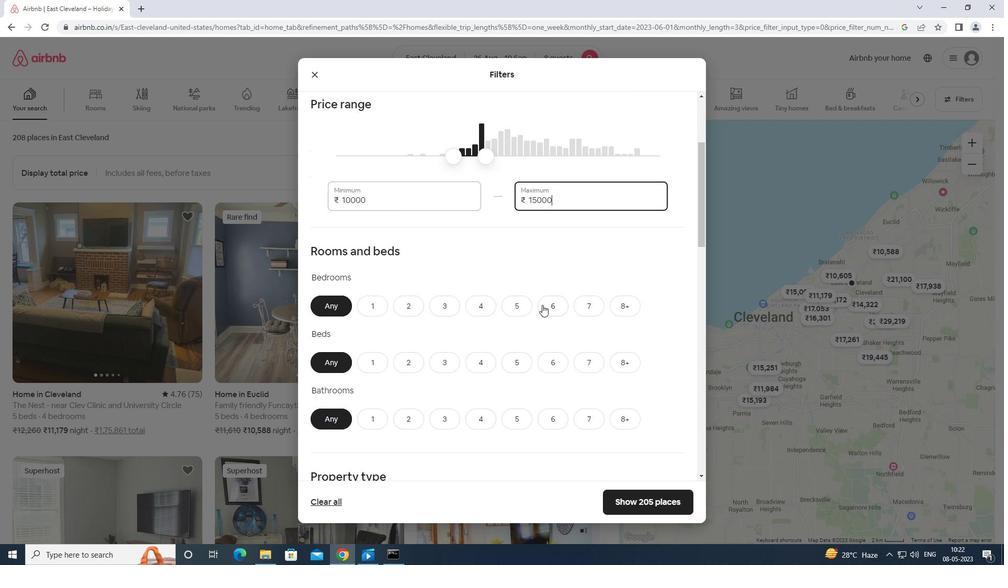 
Action: Mouse moved to (556, 357)
Screenshot: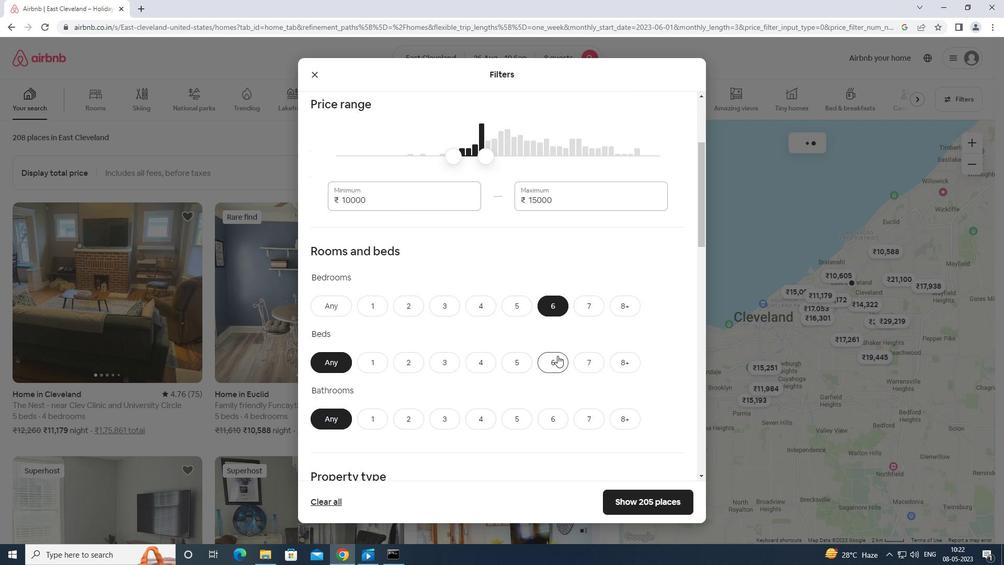 
Action: Mouse pressed left at (556, 357)
Screenshot: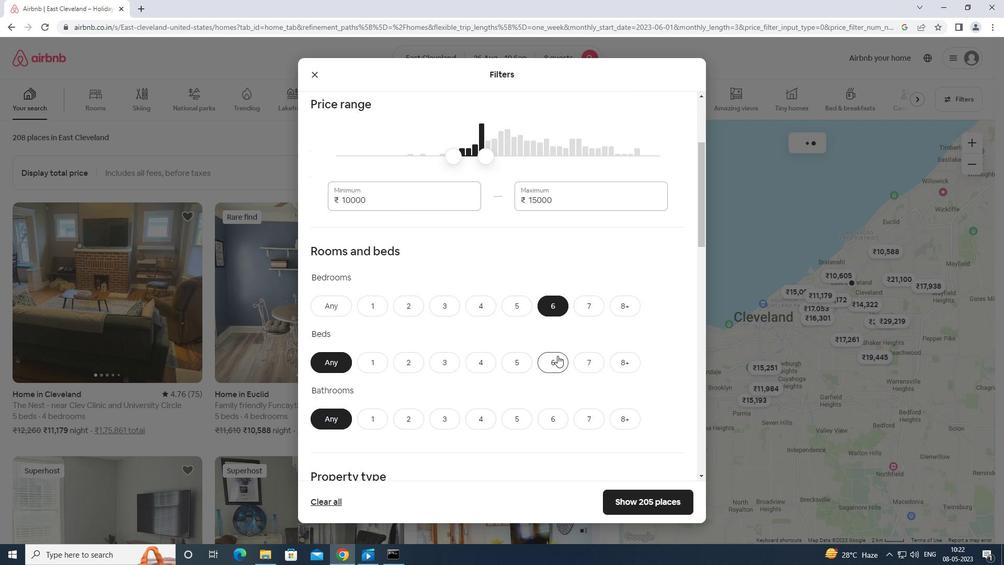 
Action: Mouse moved to (550, 419)
Screenshot: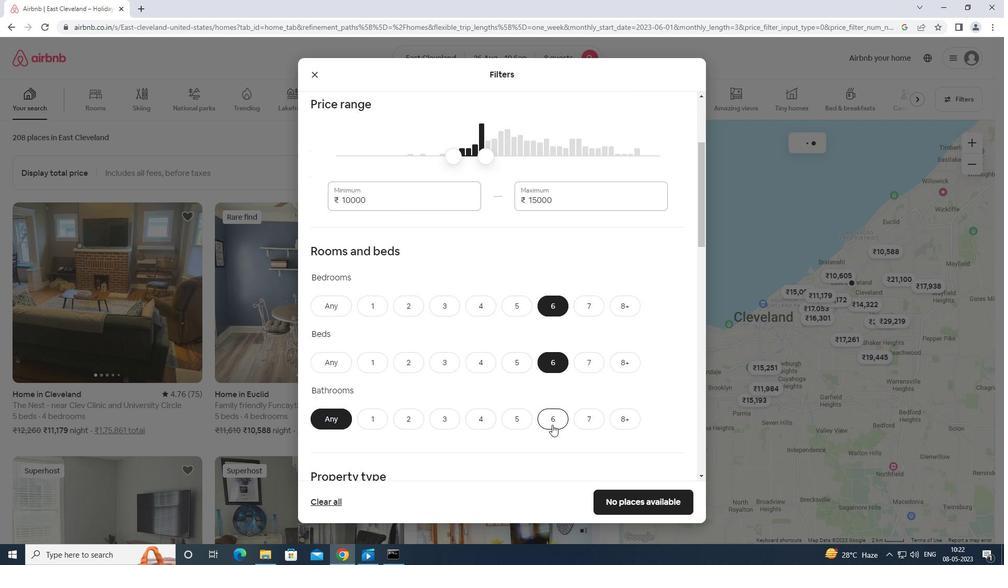 
Action: Mouse pressed left at (550, 419)
Screenshot: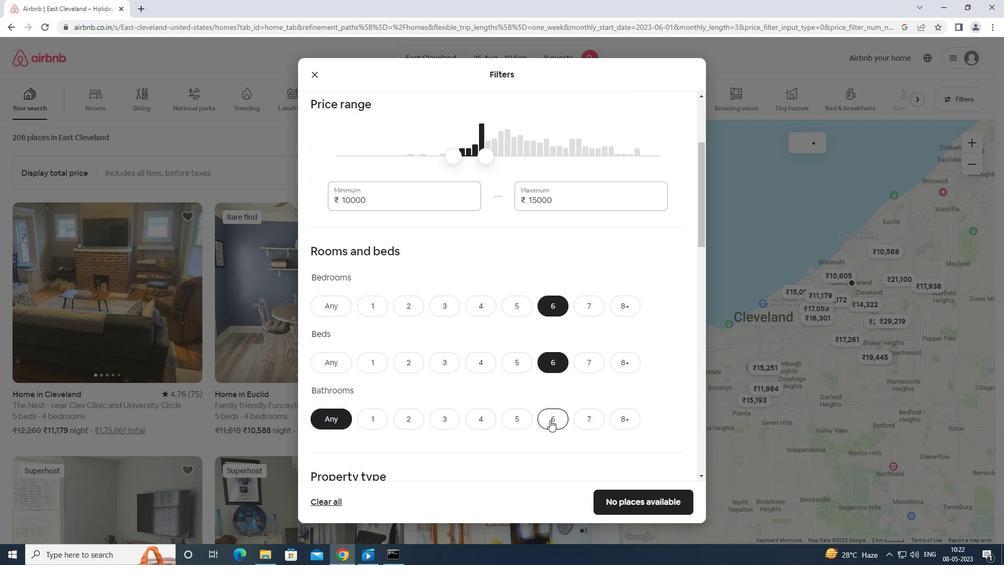 
Action: Mouse moved to (554, 410)
Screenshot: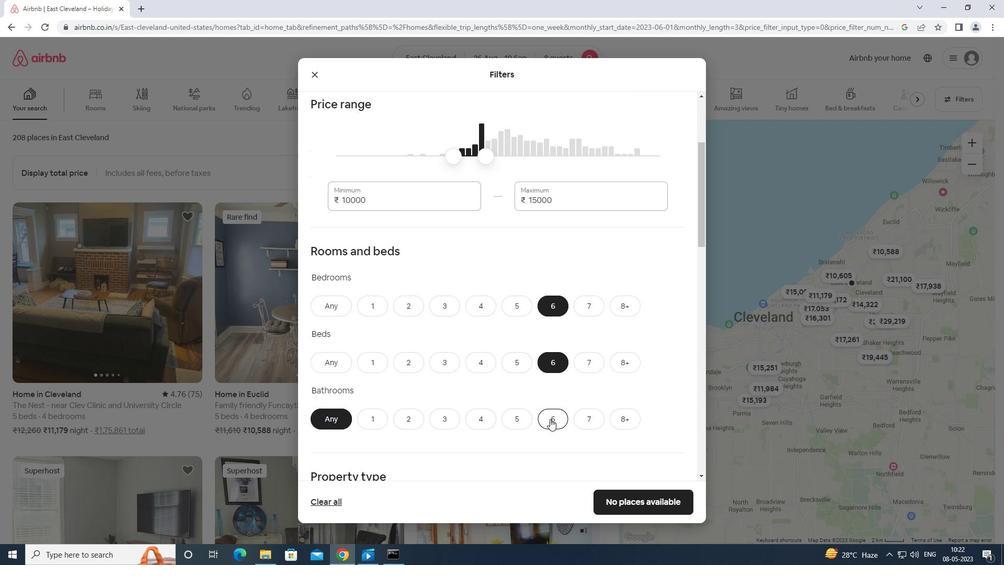 
Action: Mouse scrolled (554, 409) with delta (0, 0)
Screenshot: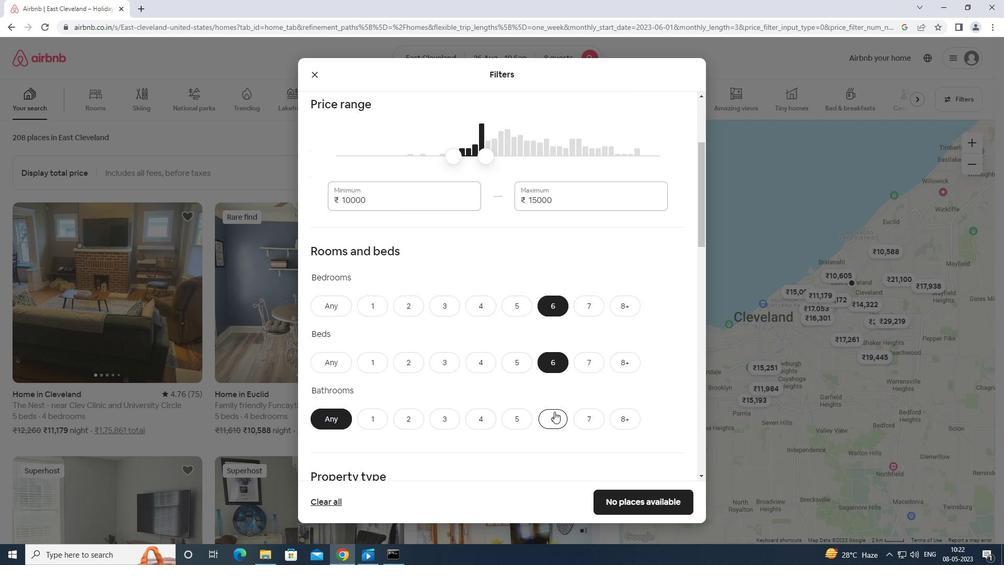 
Action: Mouse moved to (555, 410)
Screenshot: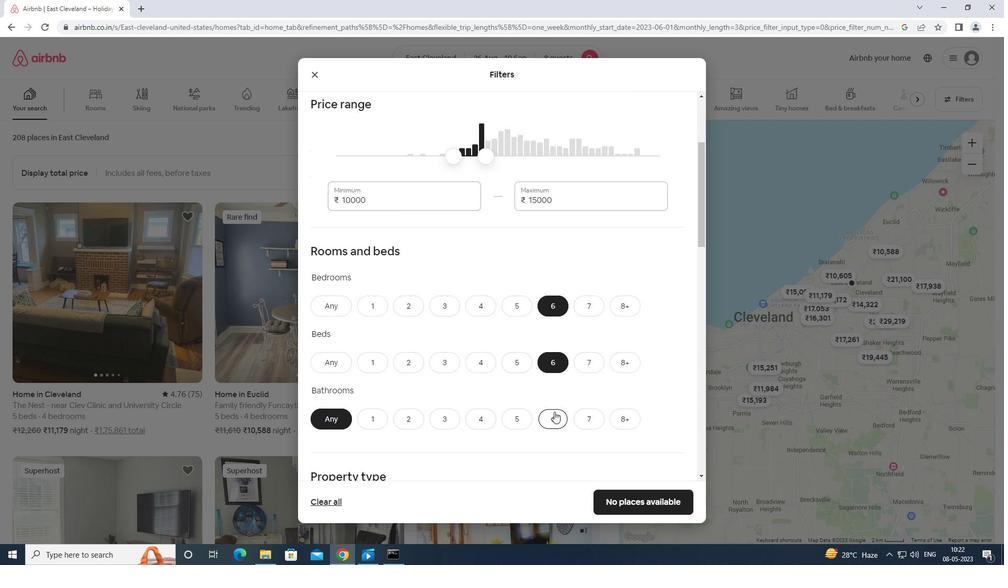 
Action: Mouse scrolled (555, 409) with delta (0, 0)
Screenshot: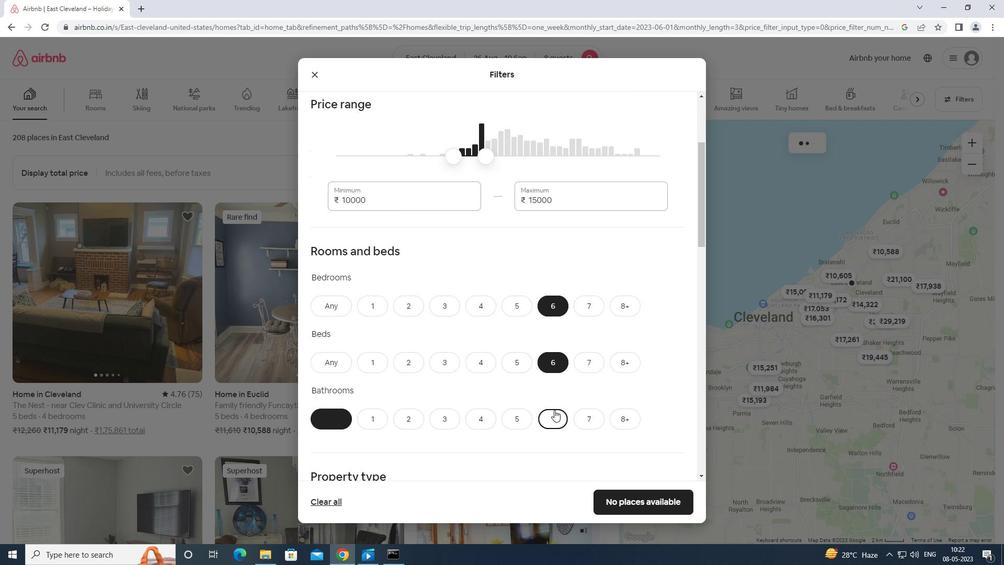 
Action: Mouse scrolled (555, 409) with delta (0, 0)
Screenshot: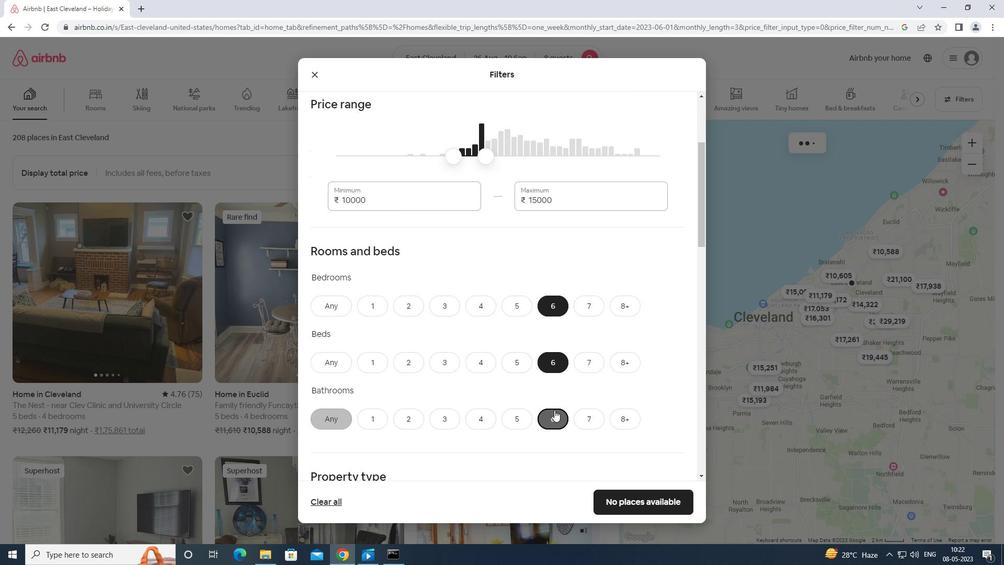 
Action: Mouse moved to (373, 381)
Screenshot: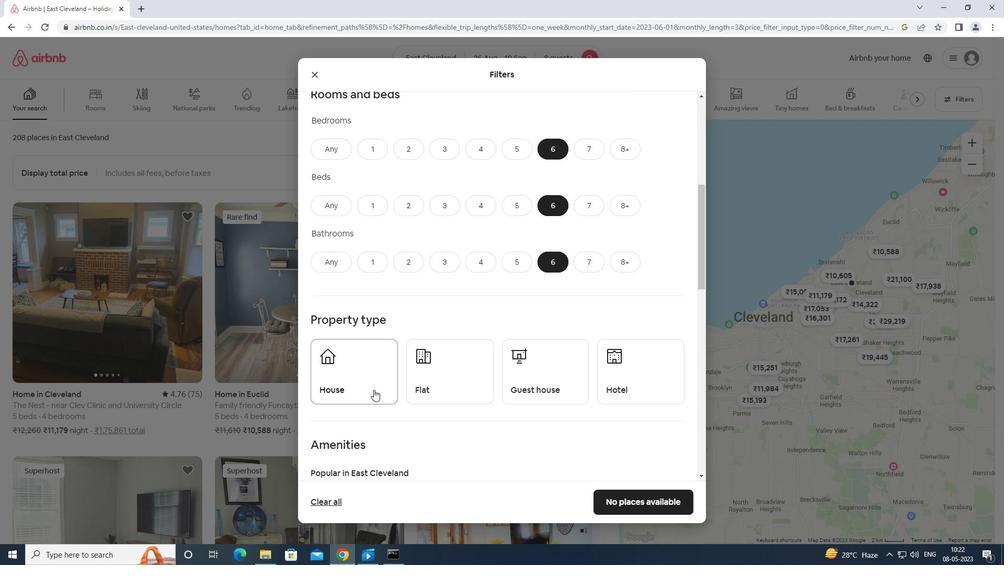 
Action: Mouse pressed left at (373, 381)
Screenshot: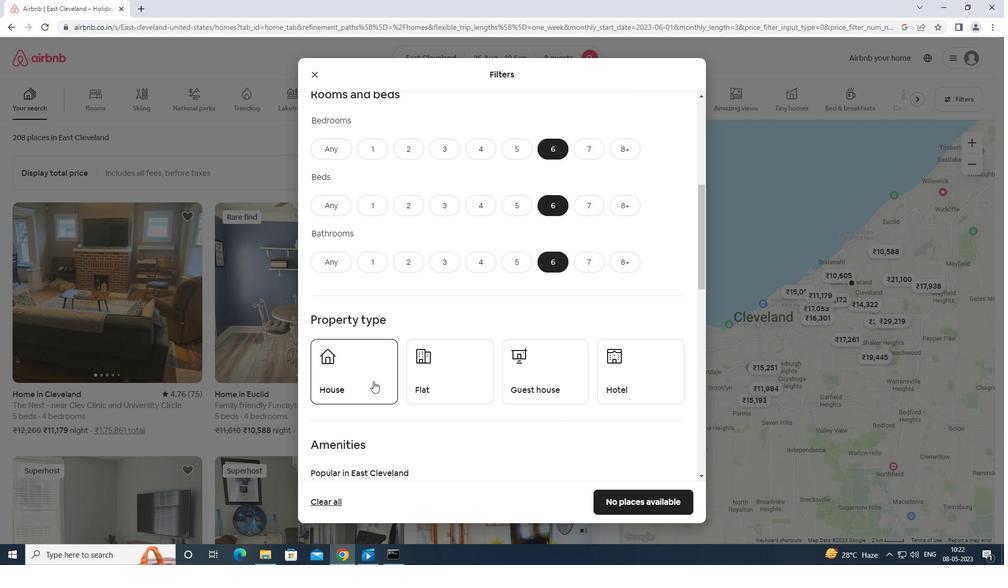 
Action: Mouse moved to (444, 369)
Screenshot: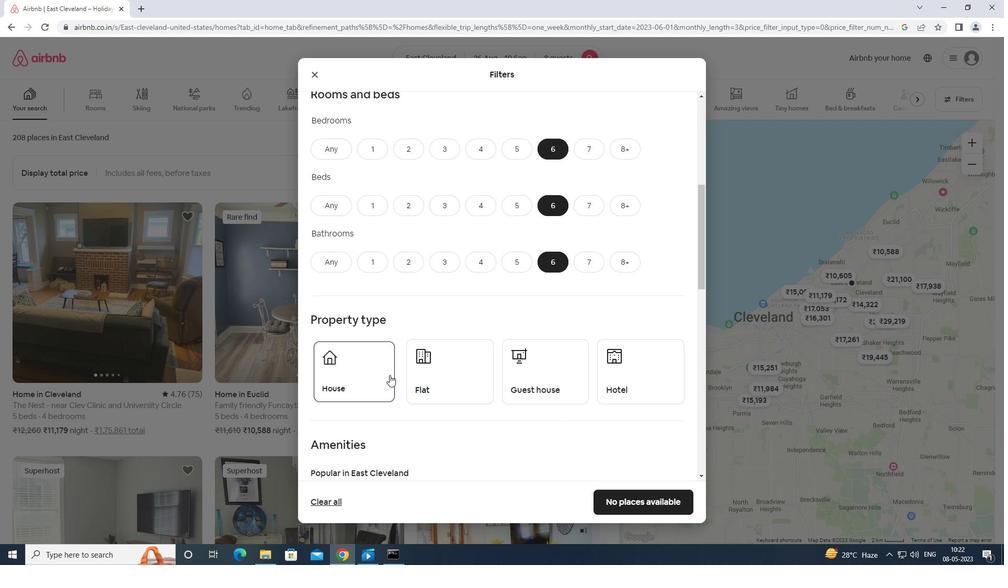
Action: Mouse pressed left at (444, 369)
Screenshot: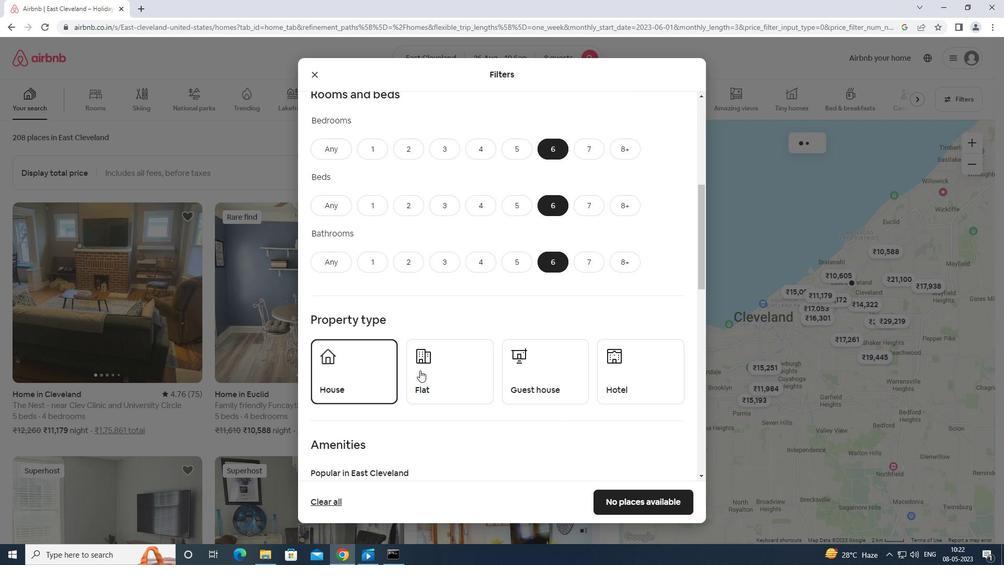 
Action: Mouse moved to (561, 369)
Screenshot: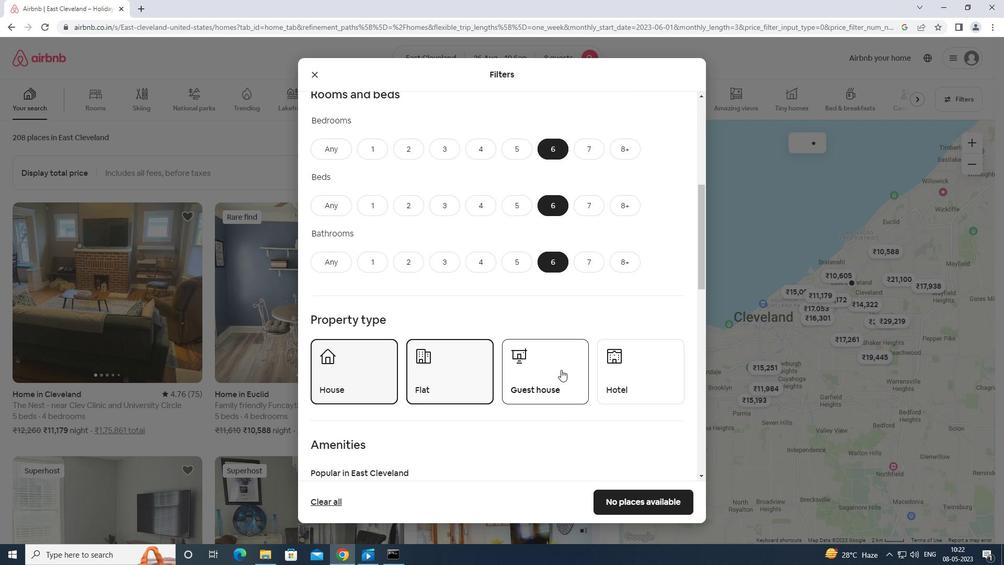 
Action: Mouse pressed left at (561, 369)
Screenshot: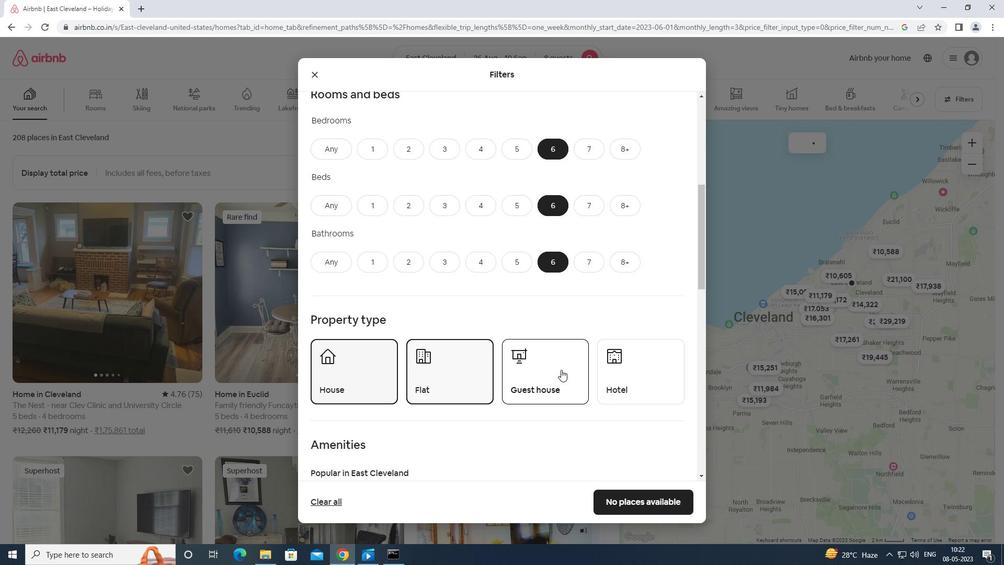 
Action: Mouse moved to (561, 362)
Screenshot: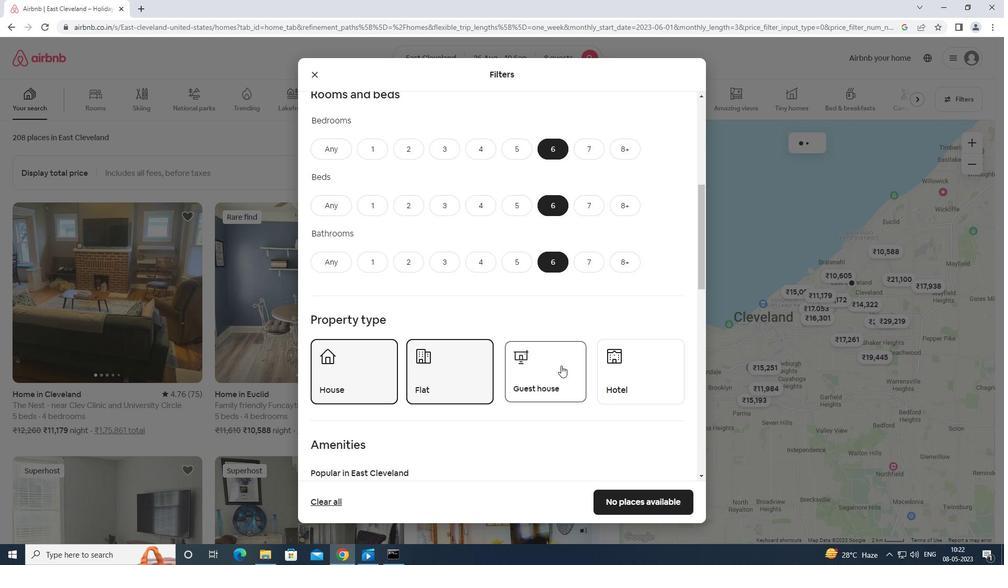 
Action: Mouse scrolled (561, 362) with delta (0, 0)
Screenshot: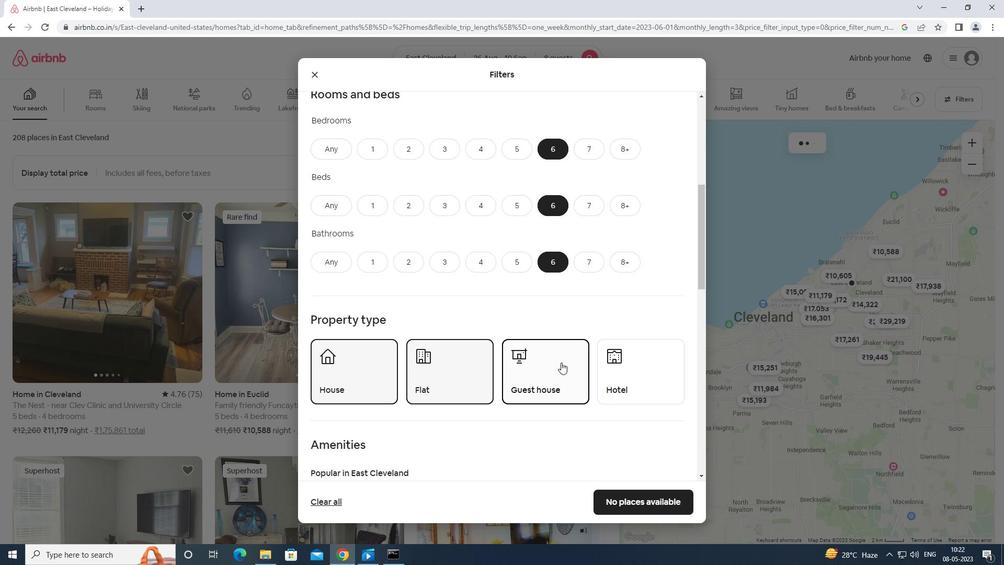 
Action: Mouse moved to (561, 363)
Screenshot: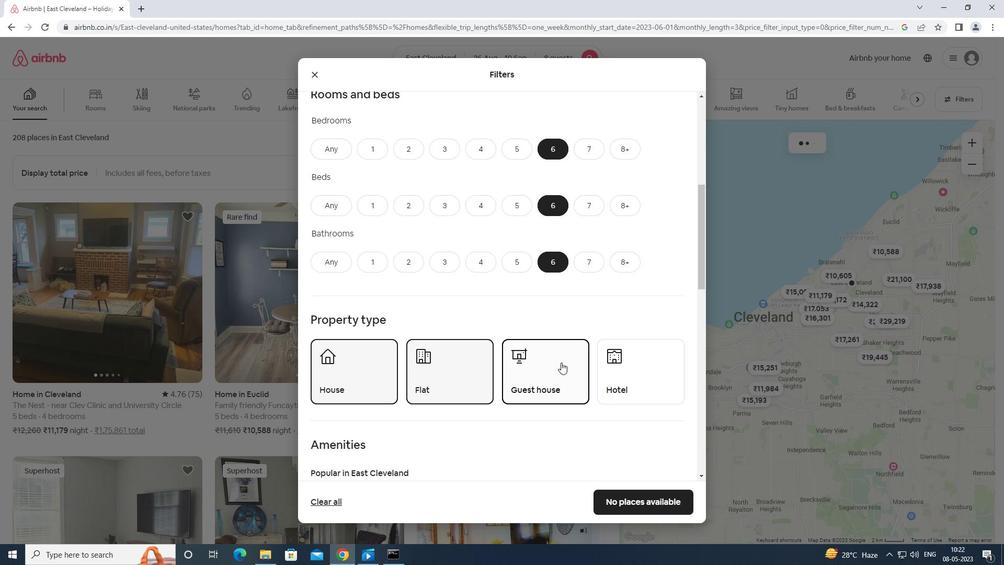 
Action: Mouse scrolled (561, 362) with delta (0, 0)
Screenshot: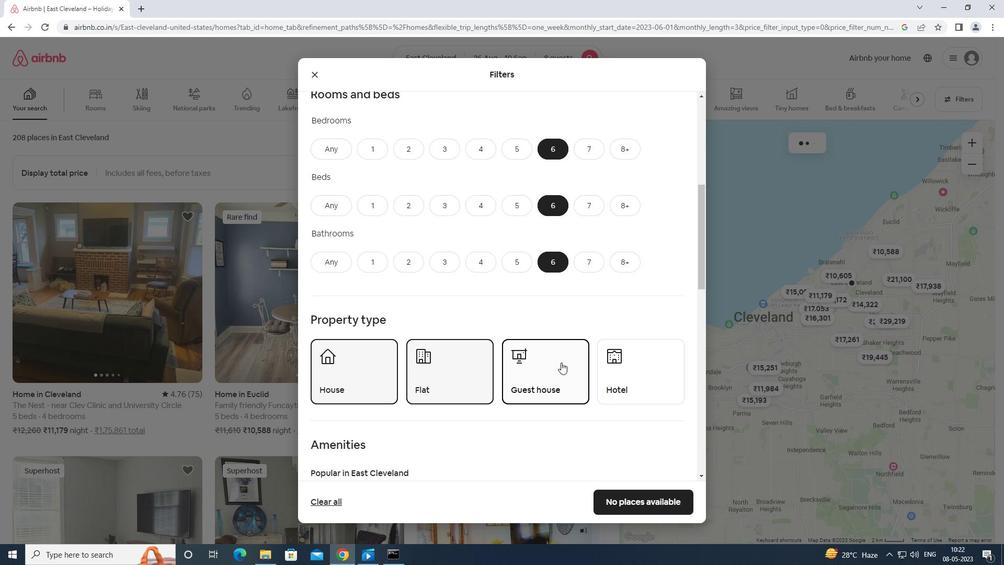 
Action: Mouse moved to (560, 363)
Screenshot: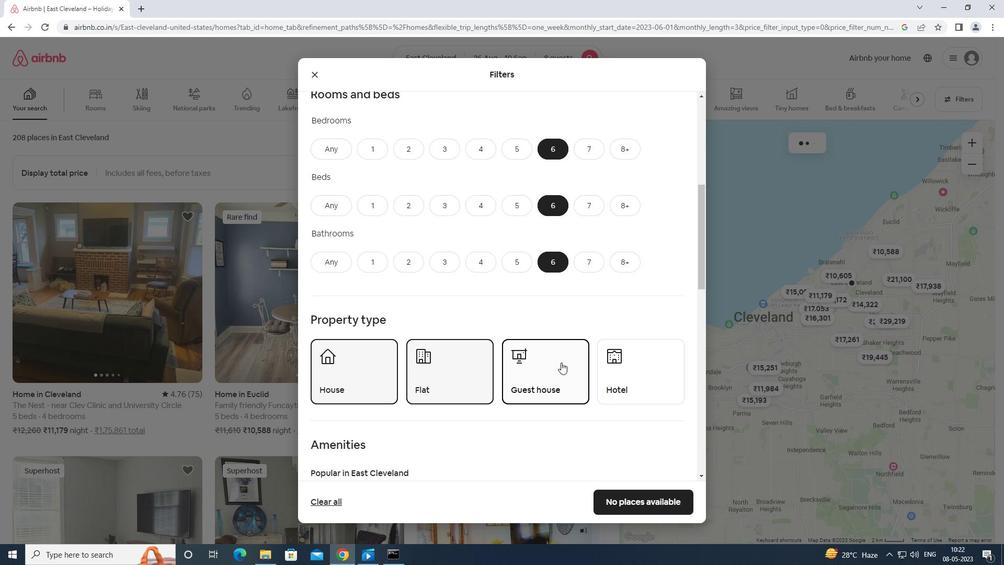 
Action: Mouse scrolled (560, 363) with delta (0, 0)
Screenshot: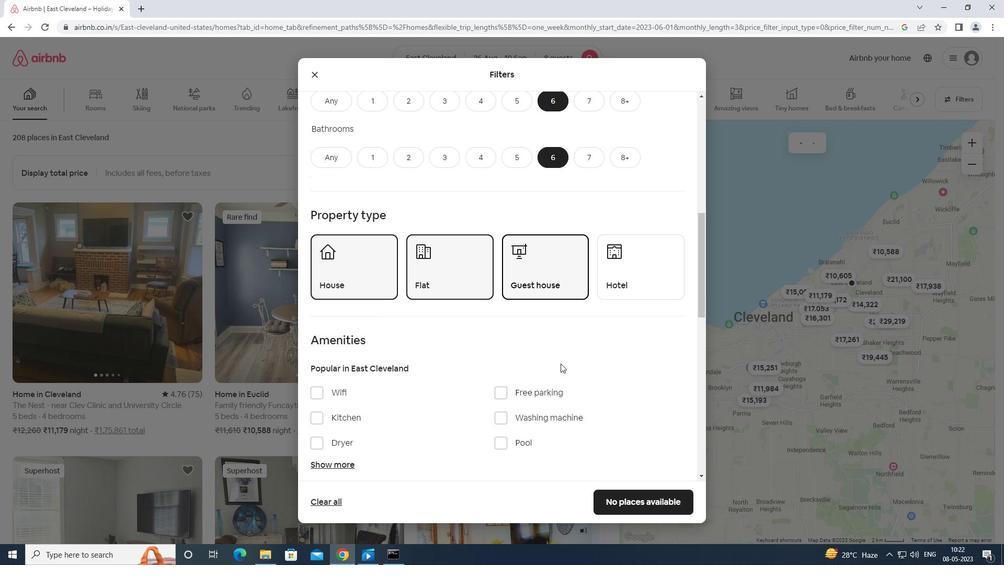 
Action: Mouse moved to (559, 363)
Screenshot: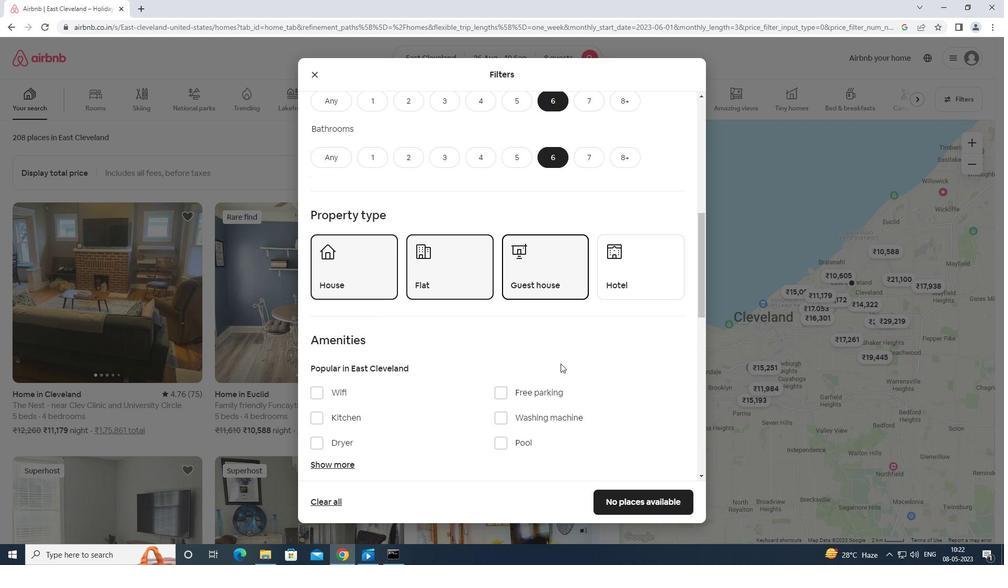 
Action: Mouse scrolled (559, 363) with delta (0, 0)
Screenshot: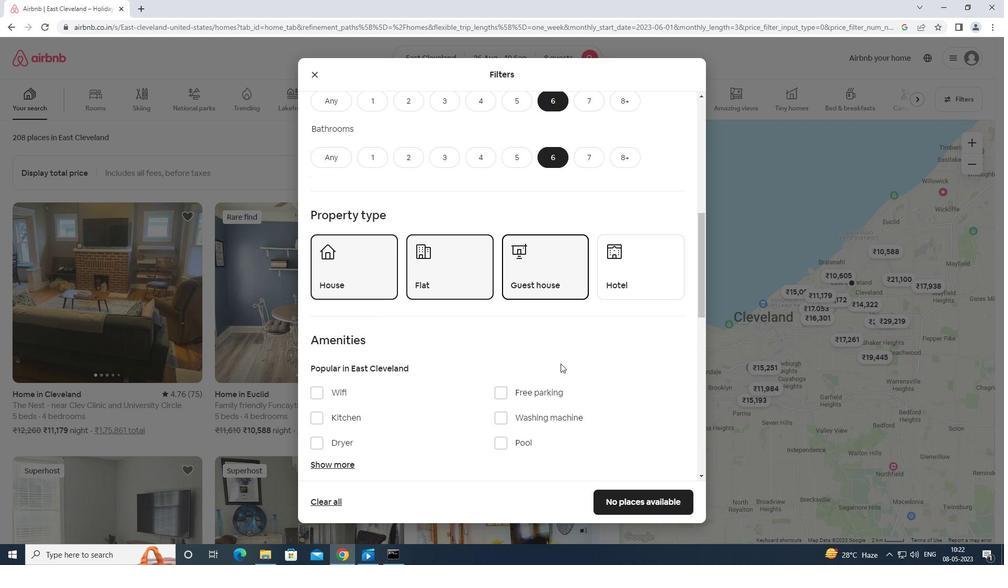 
Action: Mouse moved to (559, 363)
Screenshot: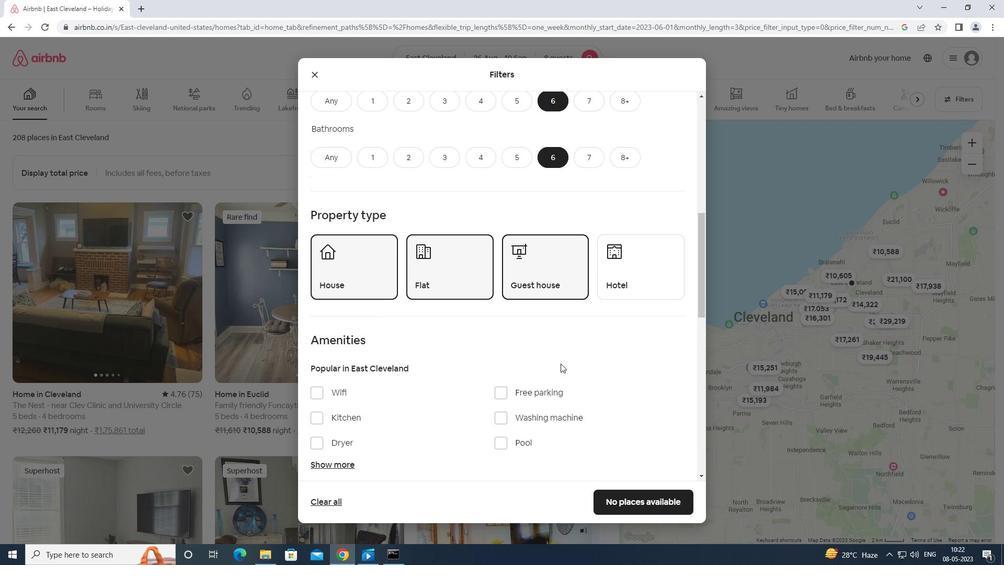
Action: Mouse scrolled (559, 363) with delta (0, 0)
Screenshot: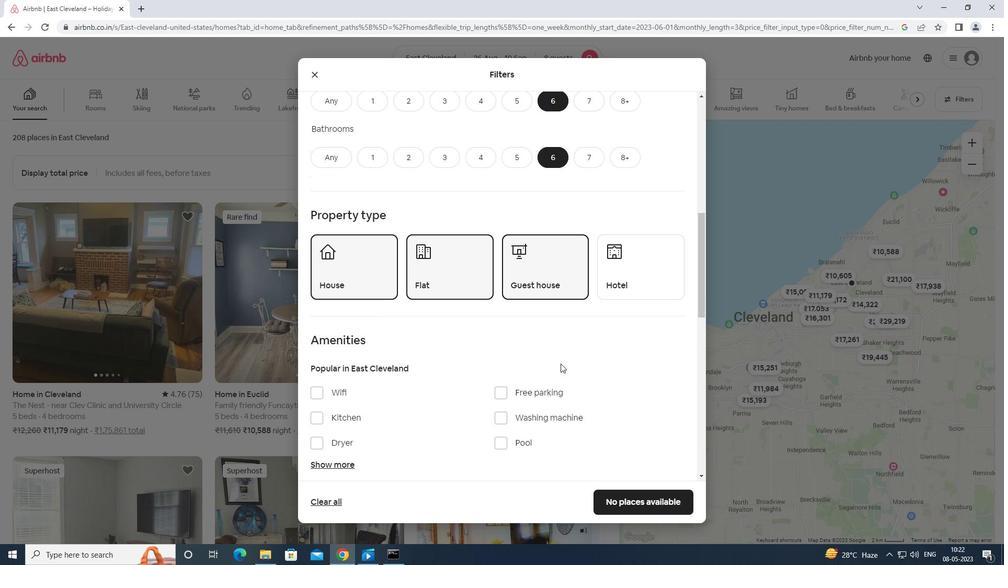 
Action: Mouse moved to (315, 233)
Screenshot: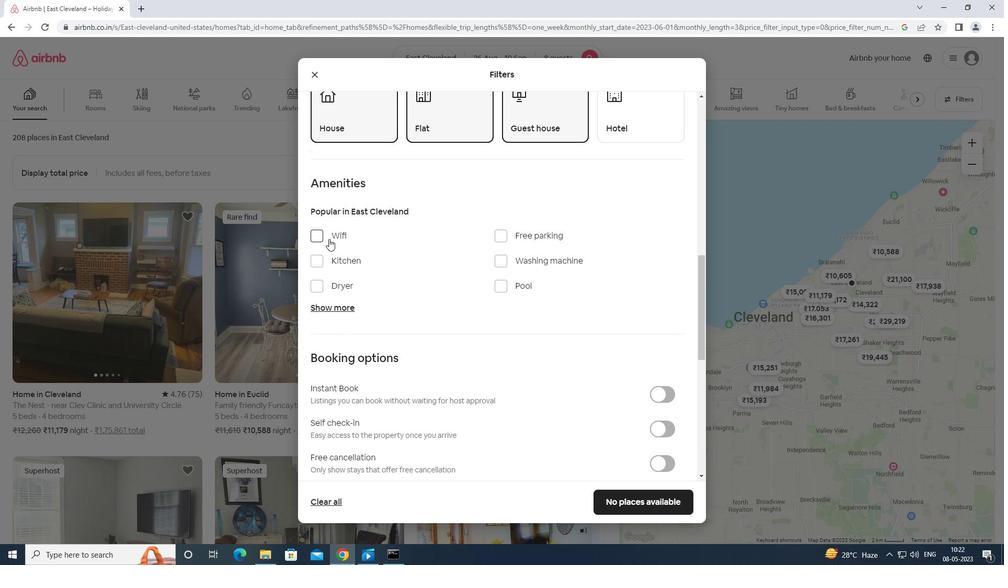 
Action: Mouse pressed left at (315, 233)
Screenshot: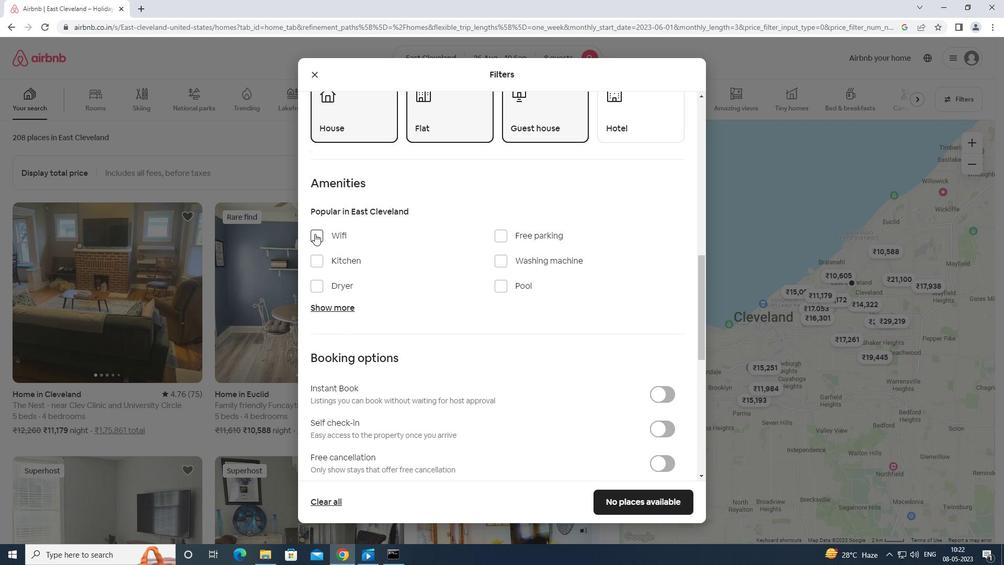 
Action: Mouse moved to (503, 234)
Screenshot: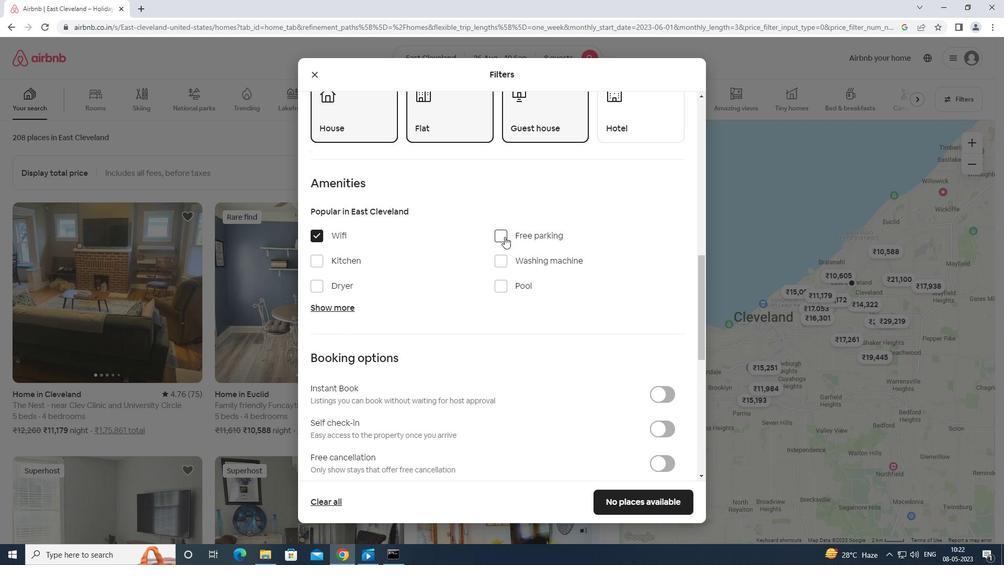 
Action: Mouse pressed left at (503, 234)
Screenshot: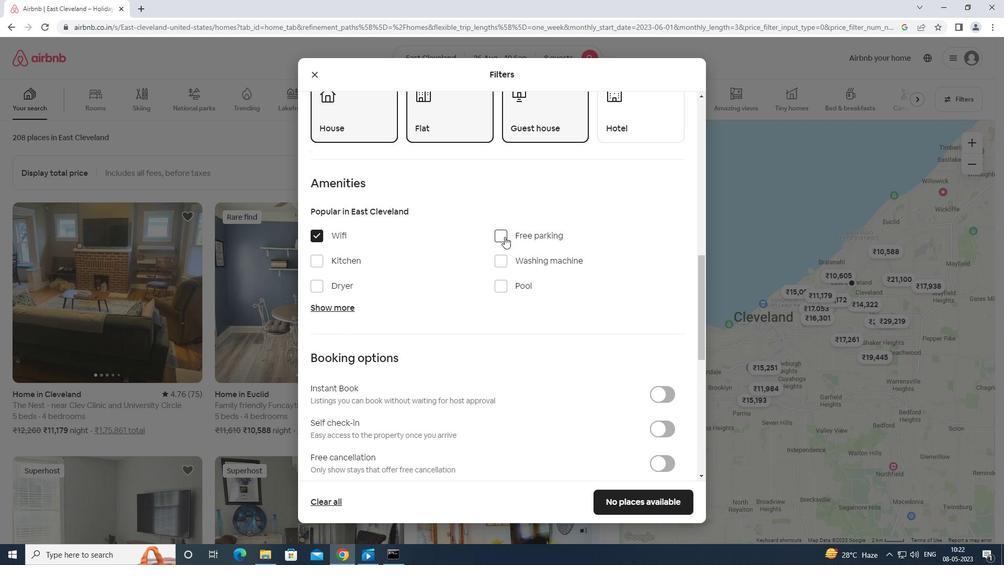 
Action: Mouse moved to (320, 306)
Screenshot: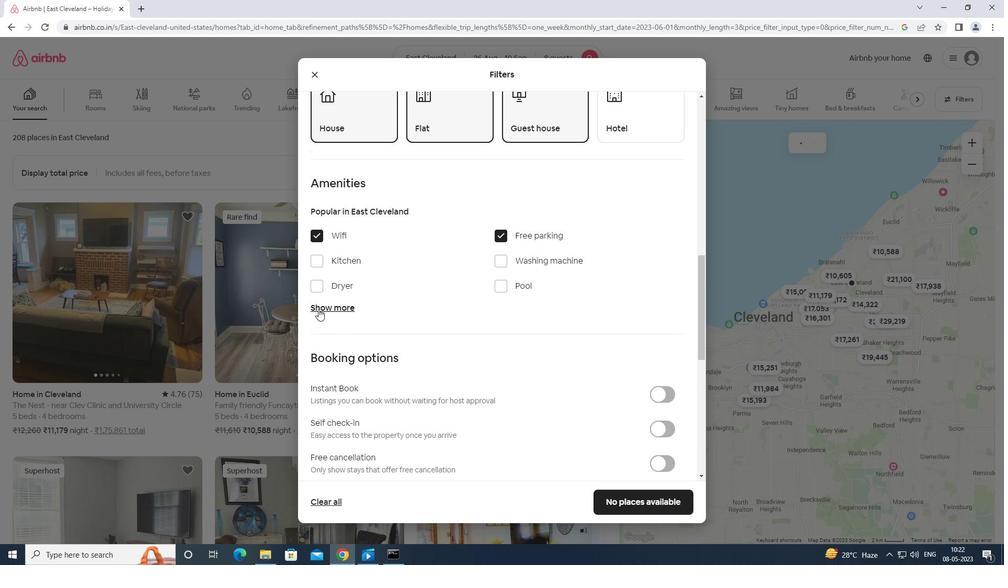 
Action: Mouse pressed left at (320, 306)
Screenshot: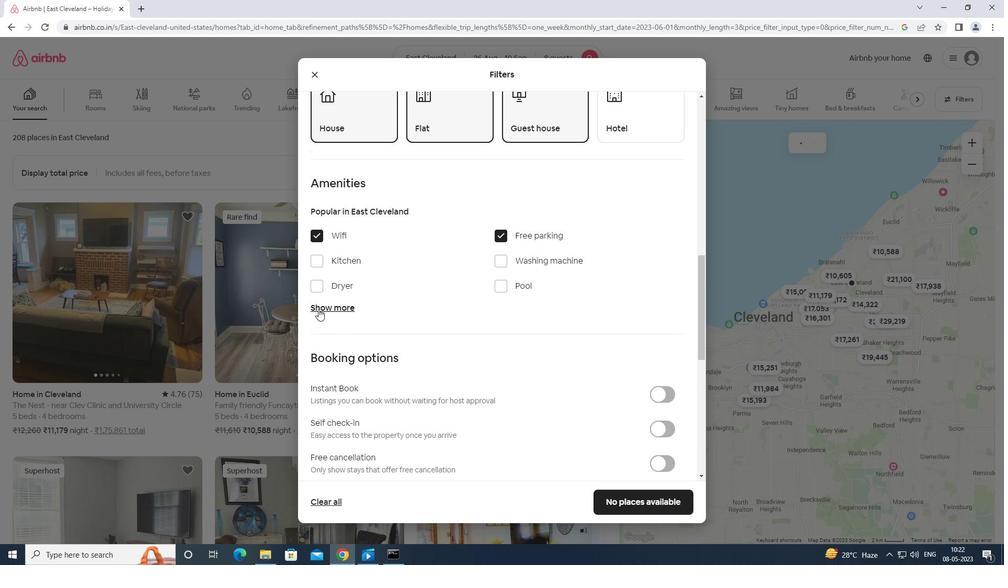 
Action: Mouse moved to (505, 367)
Screenshot: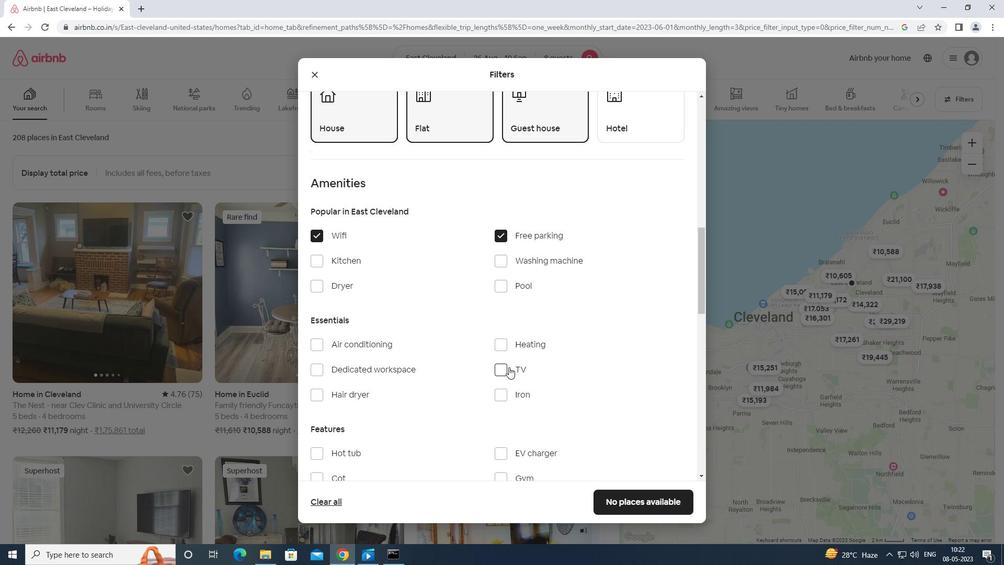 
Action: Mouse pressed left at (505, 367)
Screenshot: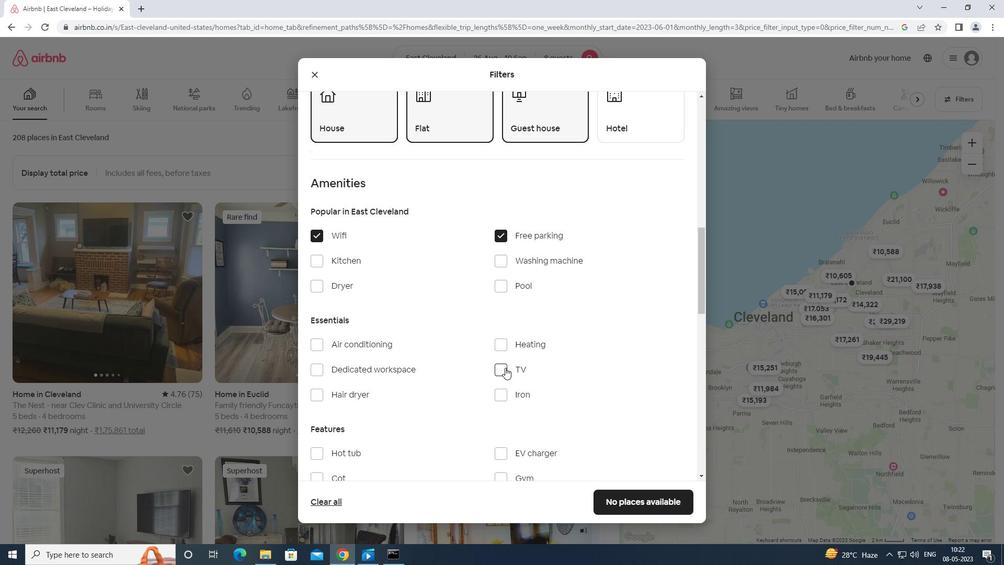 
Action: Mouse moved to (504, 366)
Screenshot: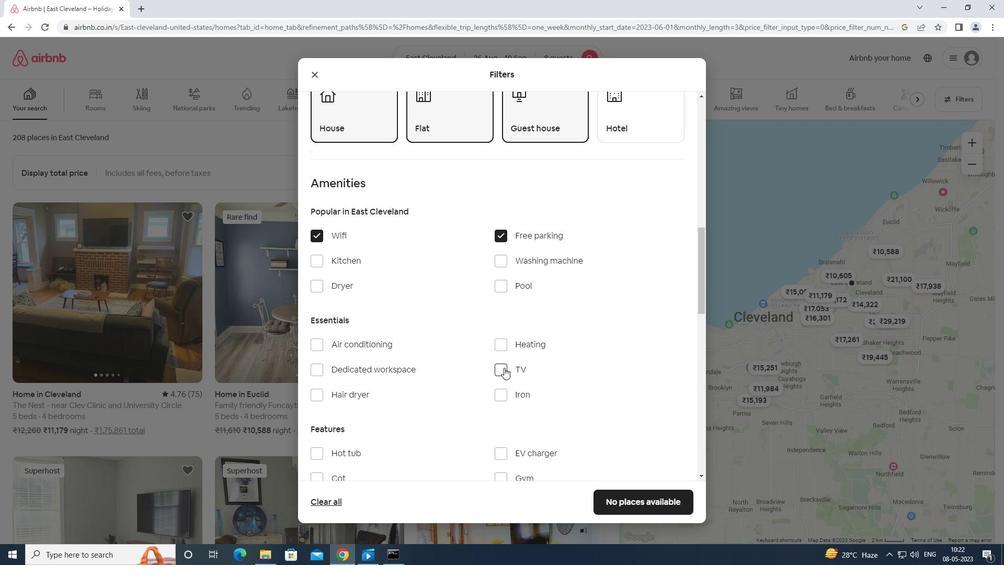 
Action: Mouse scrolled (504, 365) with delta (0, 0)
Screenshot: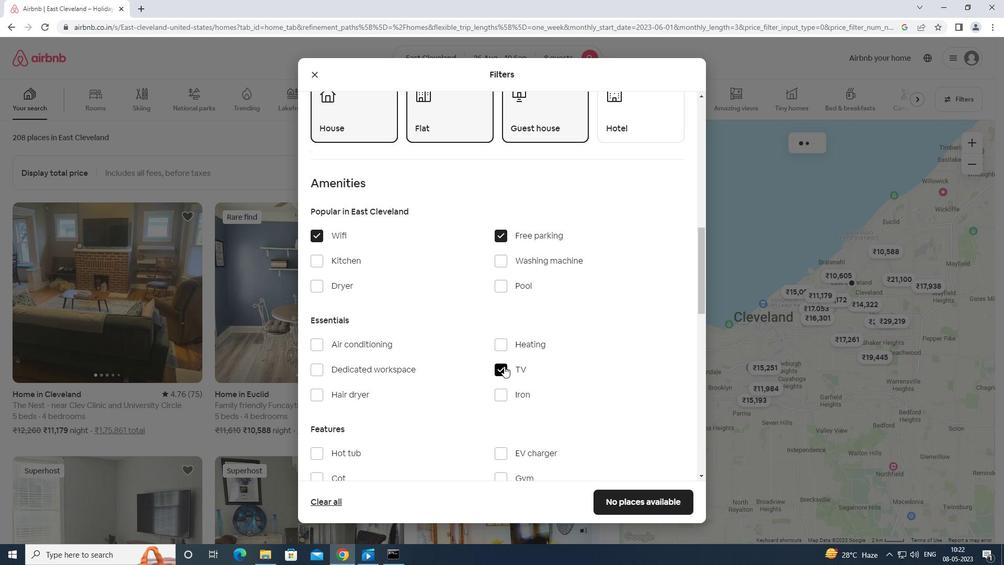 
Action: Mouse scrolled (504, 365) with delta (0, 0)
Screenshot: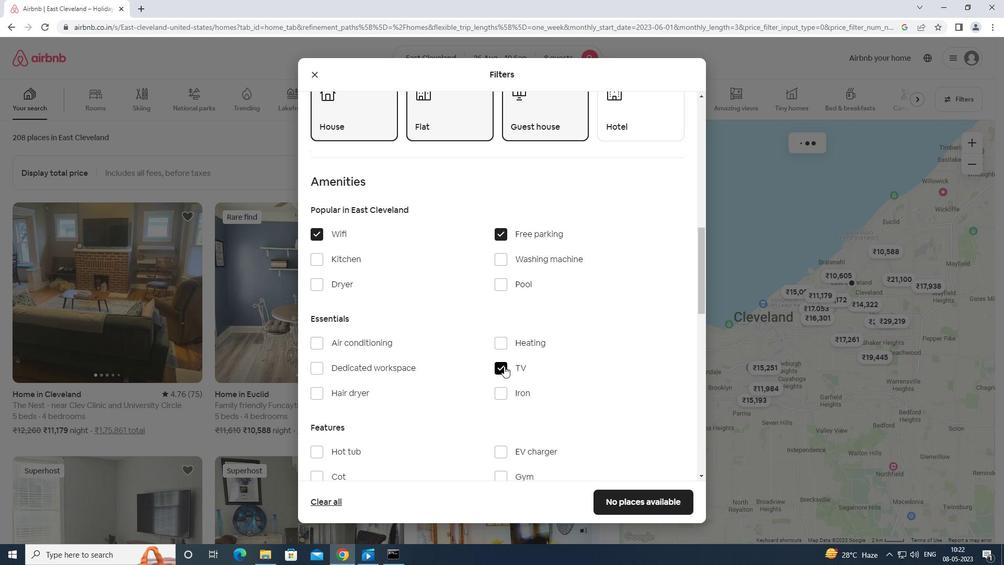 
Action: Mouse moved to (507, 369)
Screenshot: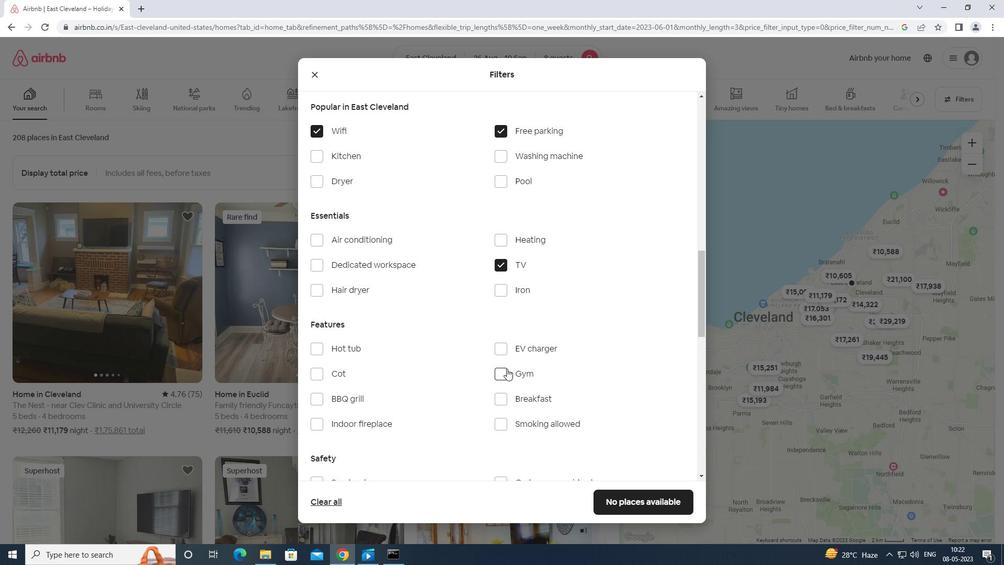 
Action: Mouse pressed left at (507, 369)
Screenshot: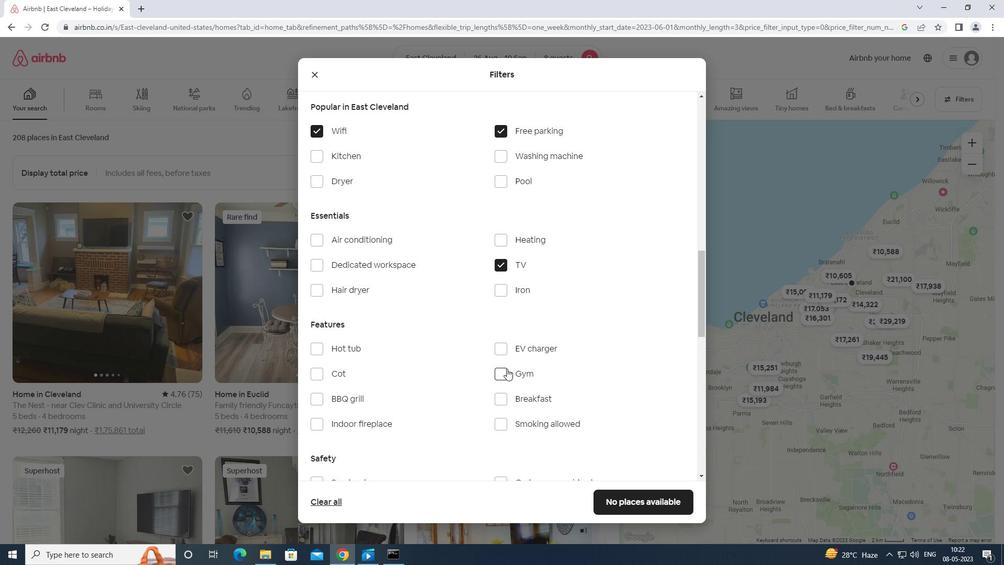 
Action: Mouse moved to (501, 396)
Screenshot: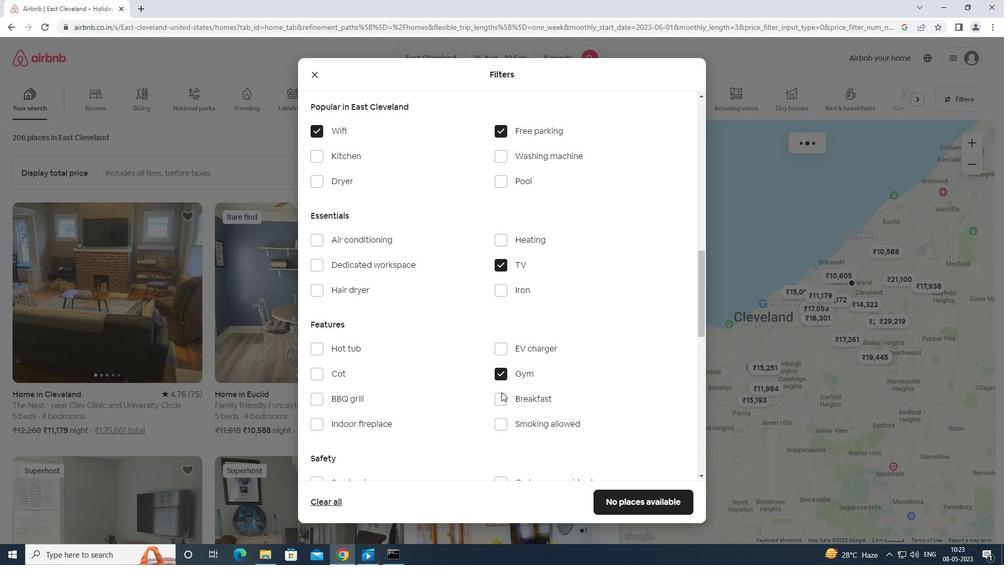 
Action: Mouse pressed left at (501, 396)
Screenshot: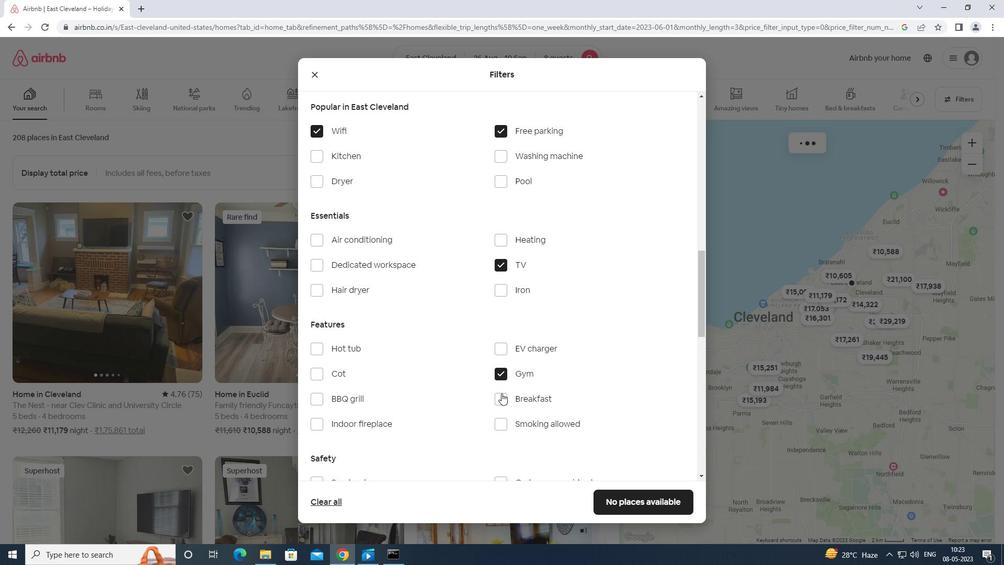 
Action: Mouse moved to (502, 394)
Screenshot: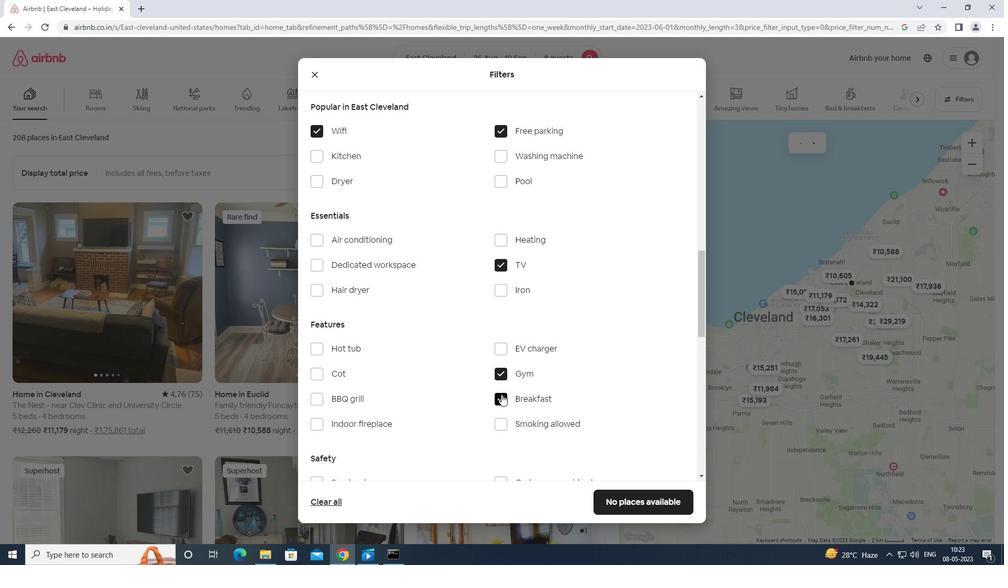 
Action: Mouse scrolled (502, 393) with delta (0, 0)
Screenshot: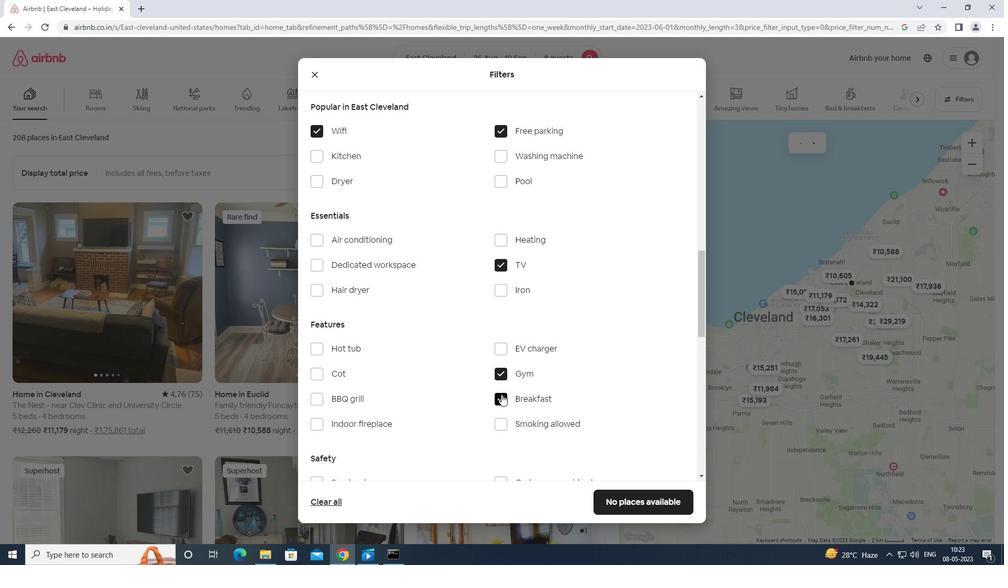 
Action: Mouse scrolled (502, 393) with delta (0, 0)
Screenshot: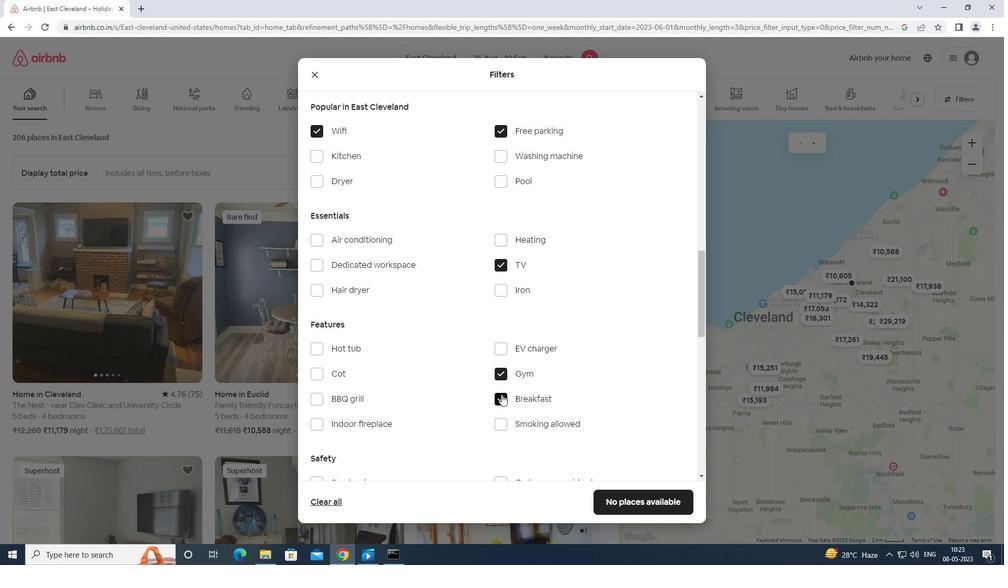 
Action: Mouse scrolled (502, 393) with delta (0, 0)
Screenshot: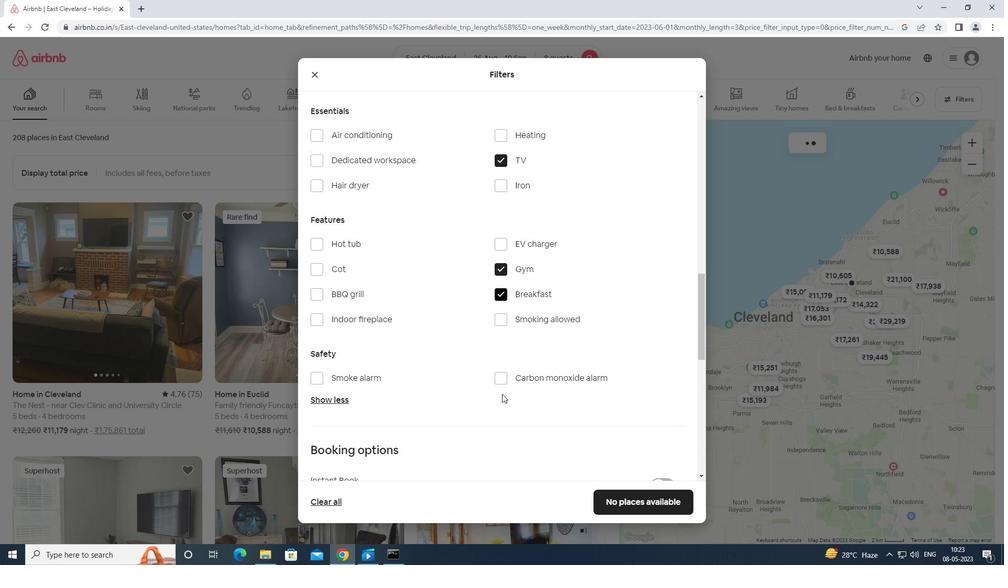 
Action: Mouse scrolled (502, 393) with delta (0, 0)
Screenshot: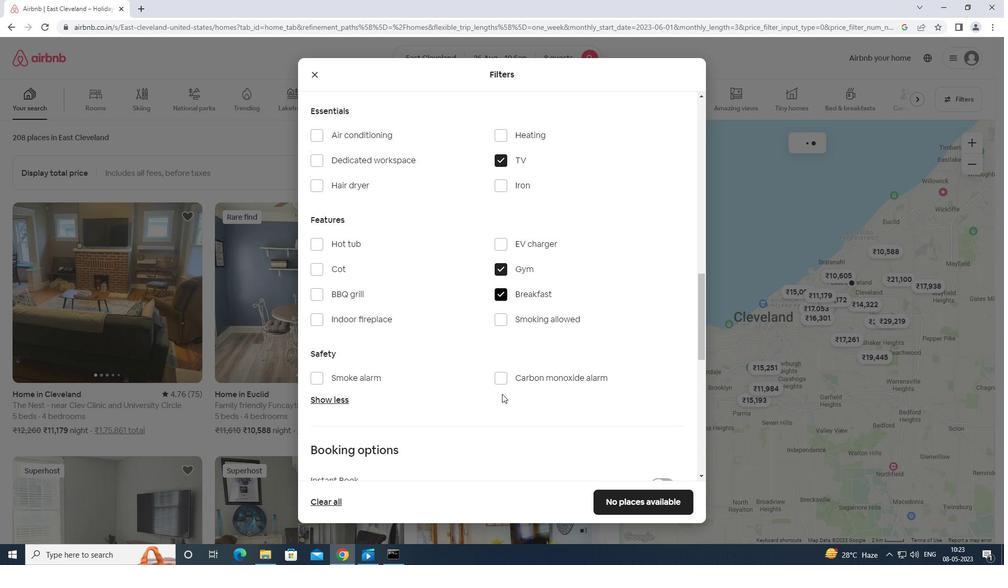 
Action: Mouse moved to (502, 392)
Screenshot: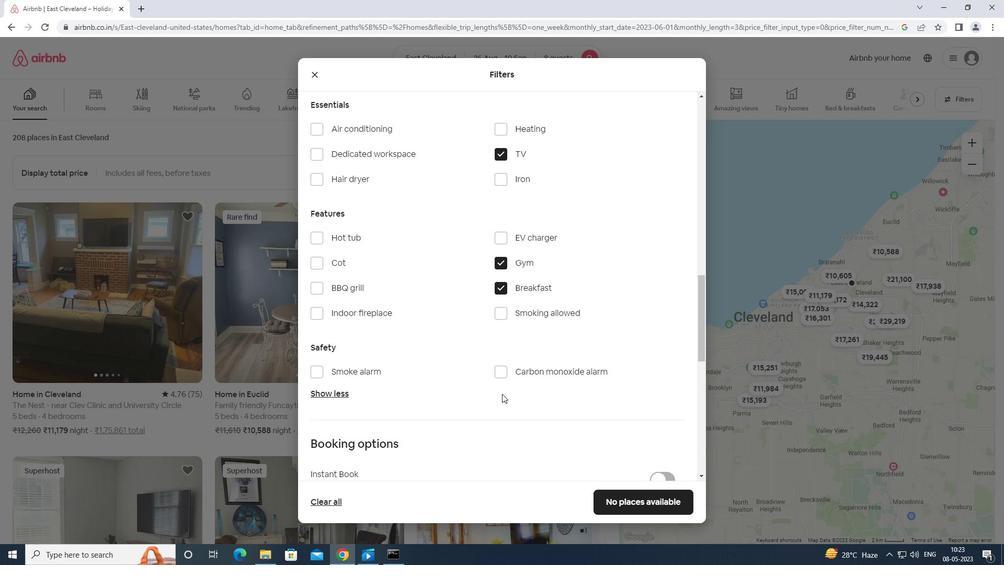 
Action: Mouse scrolled (502, 391) with delta (0, 0)
Screenshot: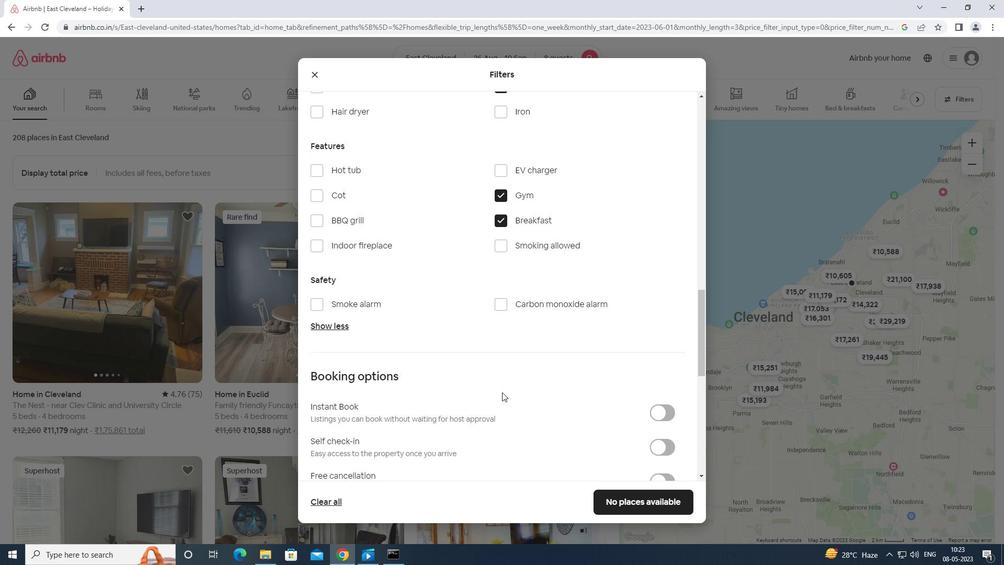 
Action: Mouse moved to (667, 361)
Screenshot: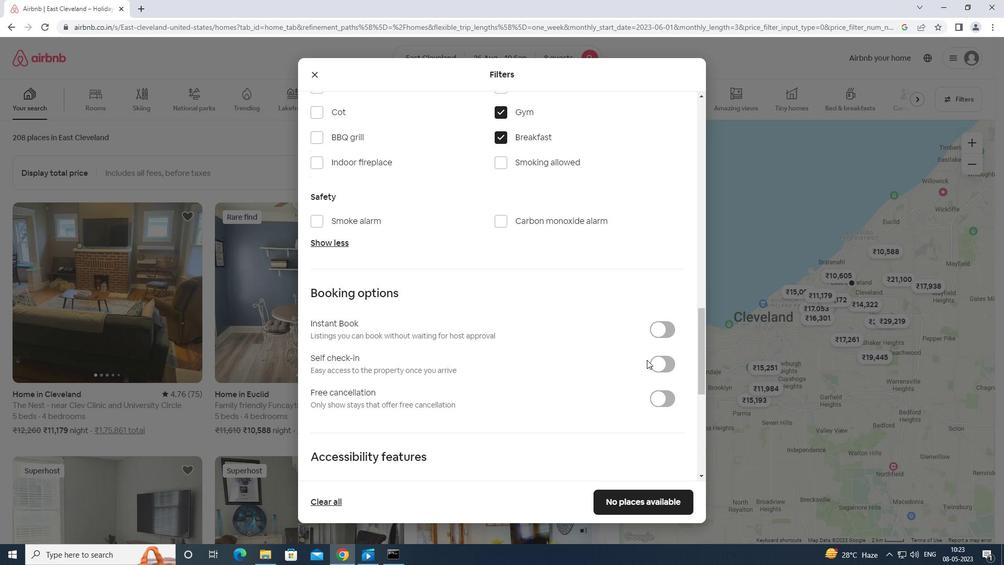 
Action: Mouse pressed left at (667, 361)
Screenshot: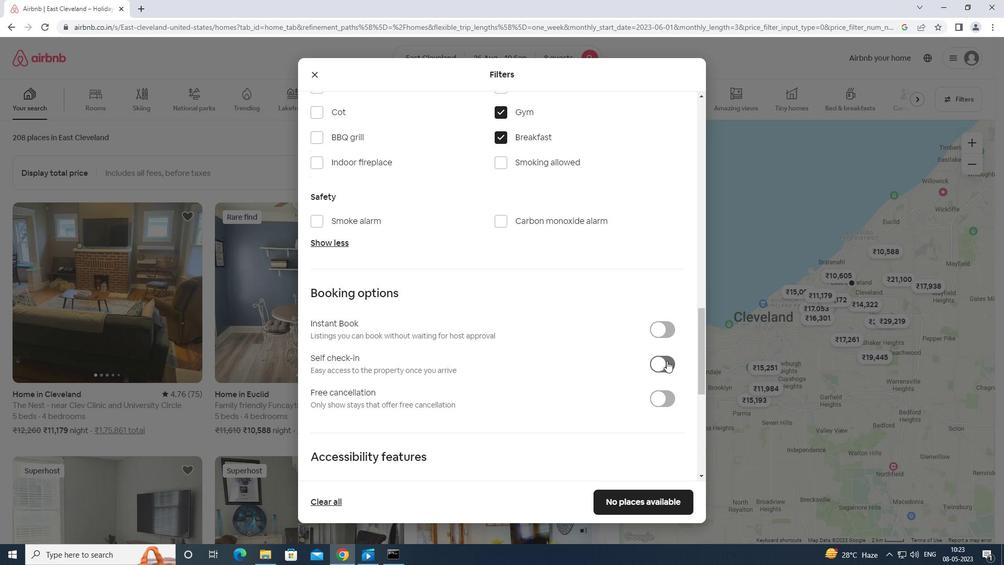 
Action: Mouse moved to (667, 360)
Screenshot: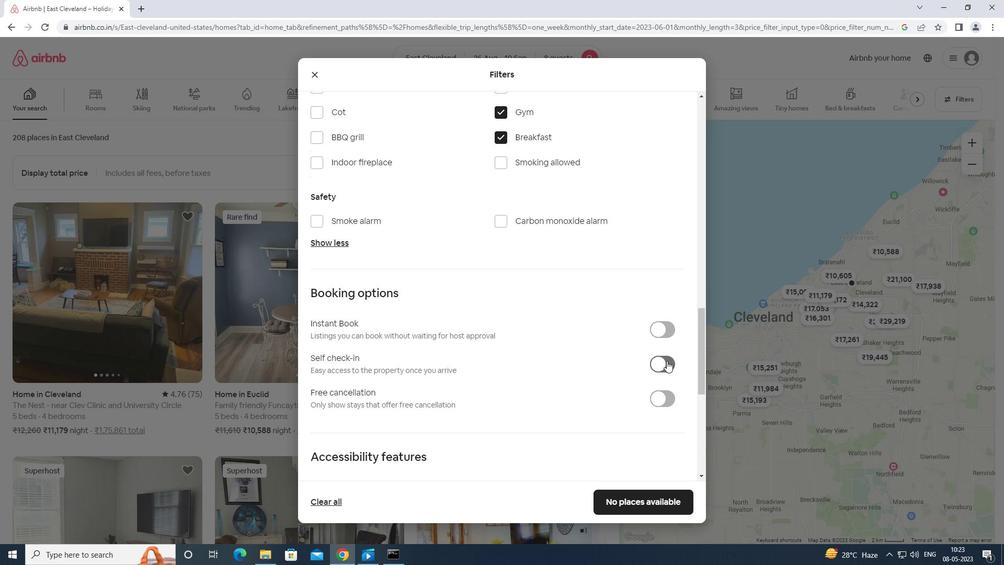 
Action: Mouse scrolled (667, 360) with delta (0, 0)
Screenshot: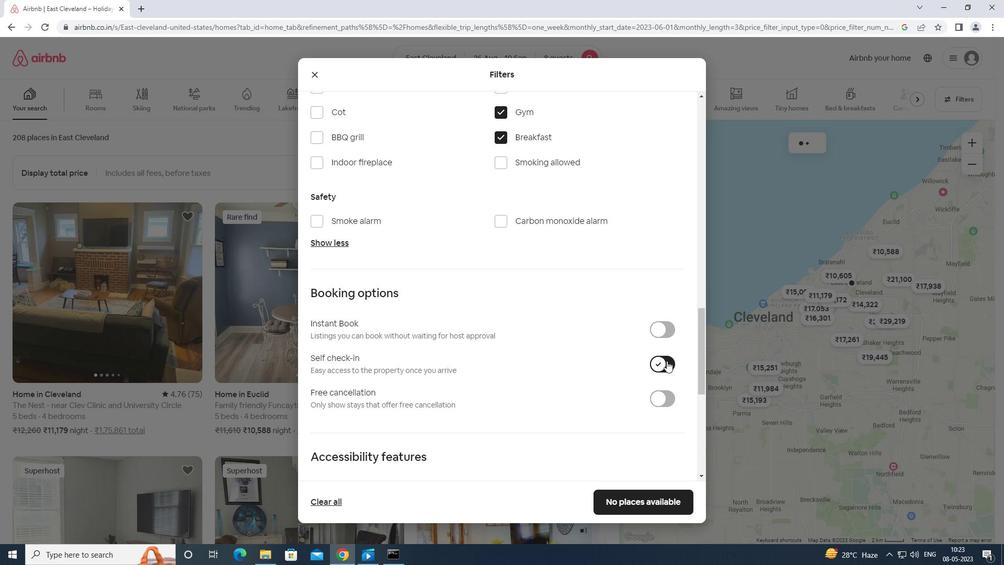 
Action: Mouse scrolled (667, 360) with delta (0, 0)
Screenshot: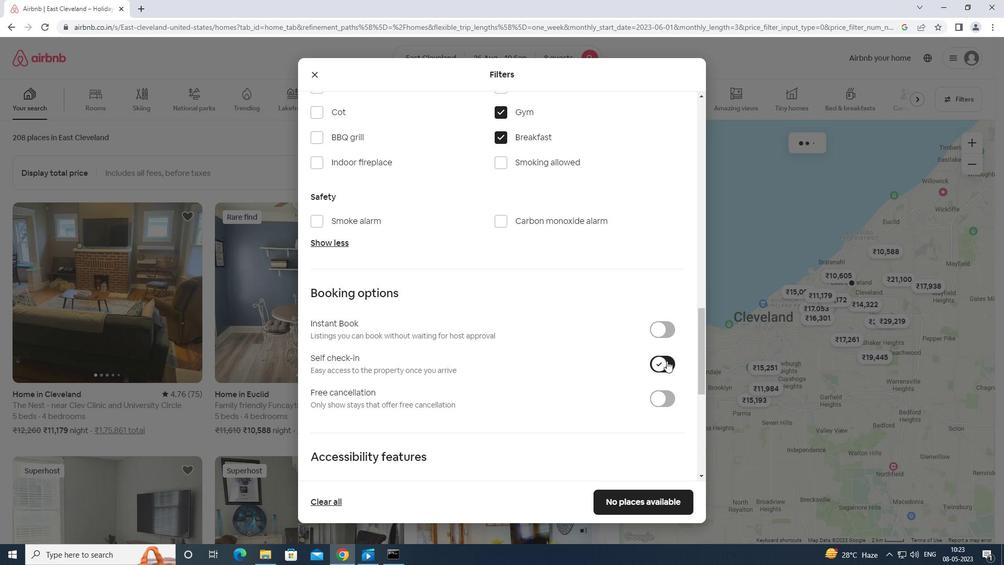 
Action: Mouse scrolled (667, 360) with delta (0, 0)
Screenshot: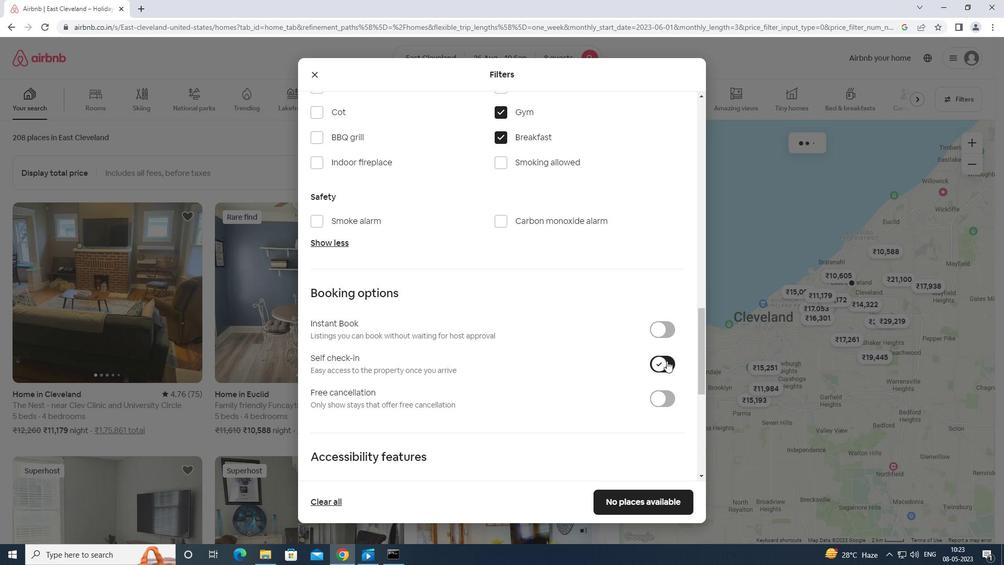 
Action: Mouse scrolled (667, 360) with delta (0, 0)
Screenshot: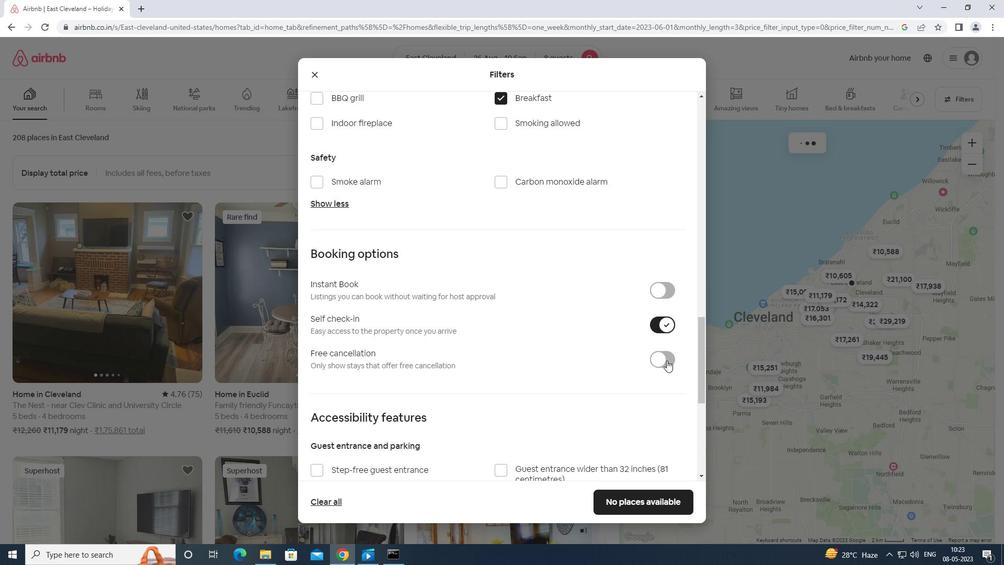 
Action: Mouse moved to (667, 360)
Screenshot: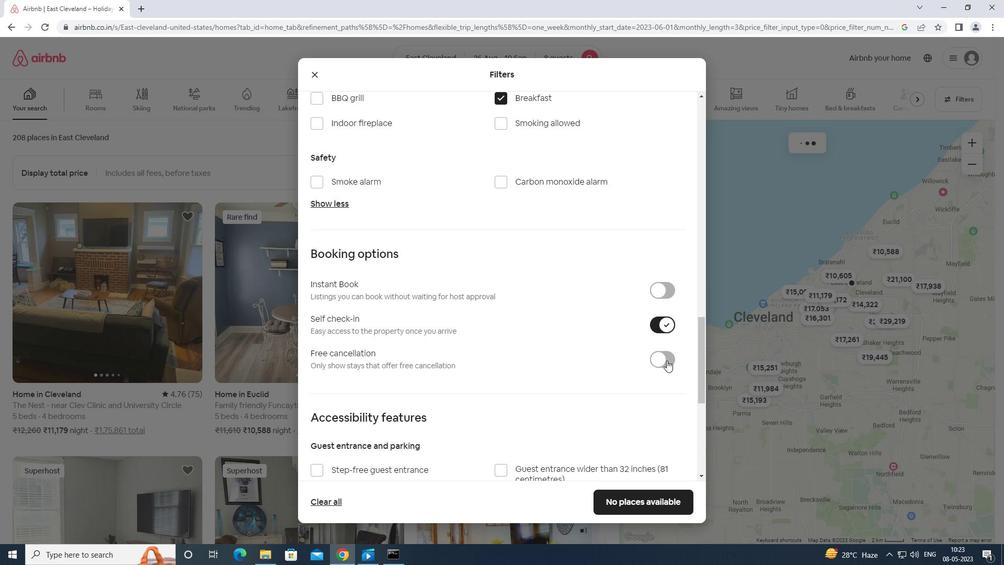 
Action: Mouse scrolled (667, 360) with delta (0, 0)
Screenshot: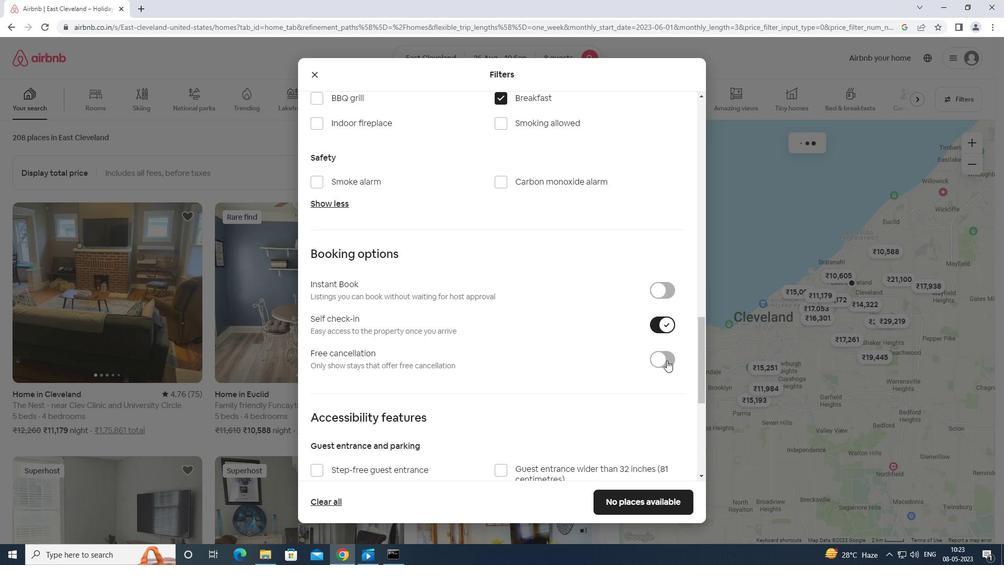 
Action: Mouse scrolled (667, 360) with delta (0, 0)
Screenshot: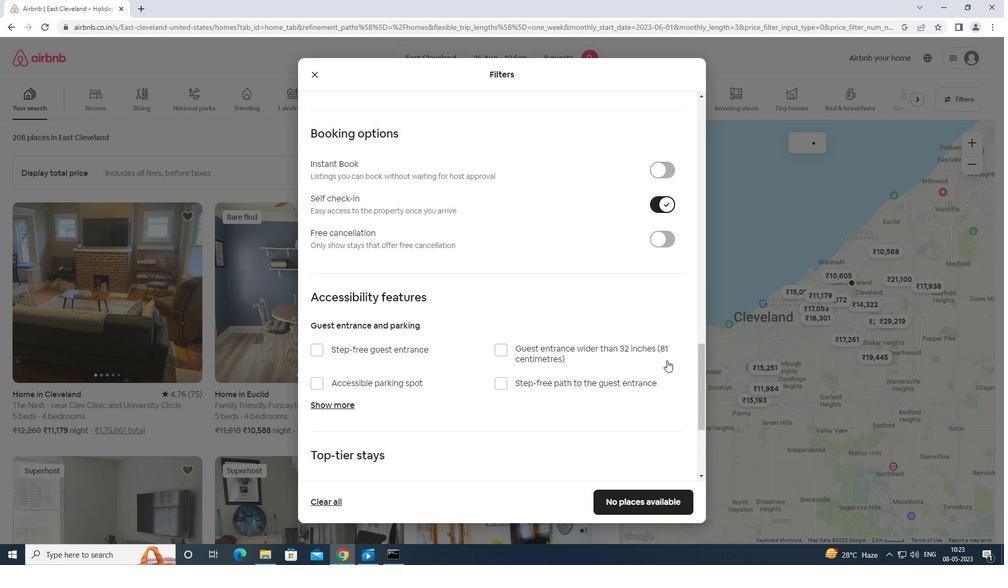 
Action: Mouse scrolled (667, 360) with delta (0, 0)
Screenshot: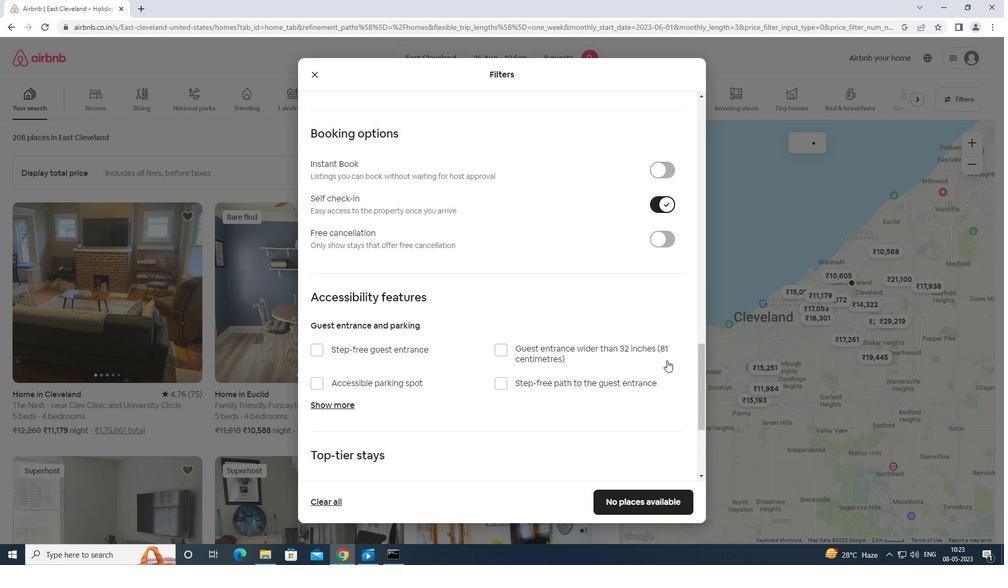 
Action: Mouse moved to (316, 404)
Screenshot: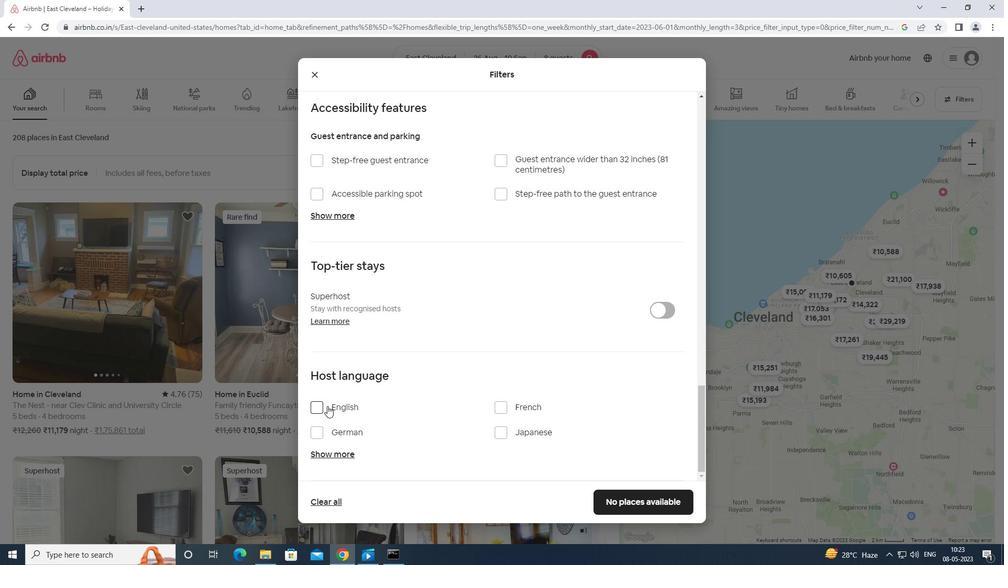 
Action: Mouse pressed left at (316, 404)
Screenshot: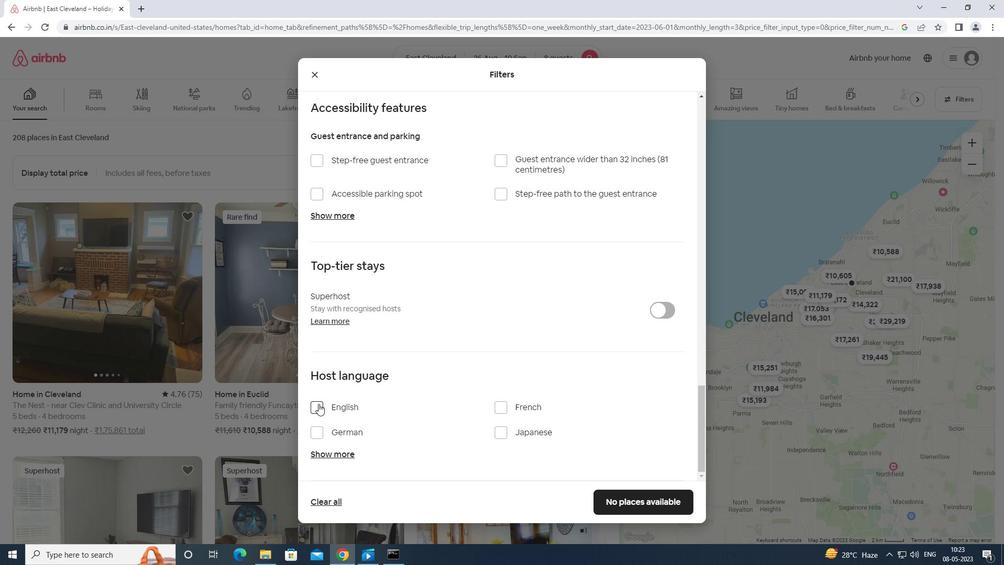 
Action: Mouse moved to (641, 501)
Screenshot: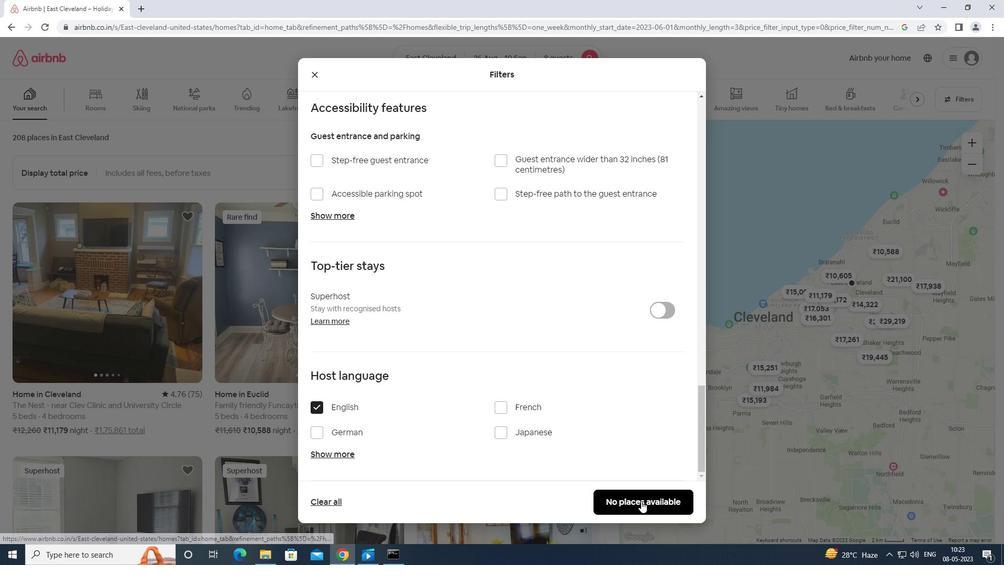 
Action: Mouse pressed left at (641, 501)
Screenshot: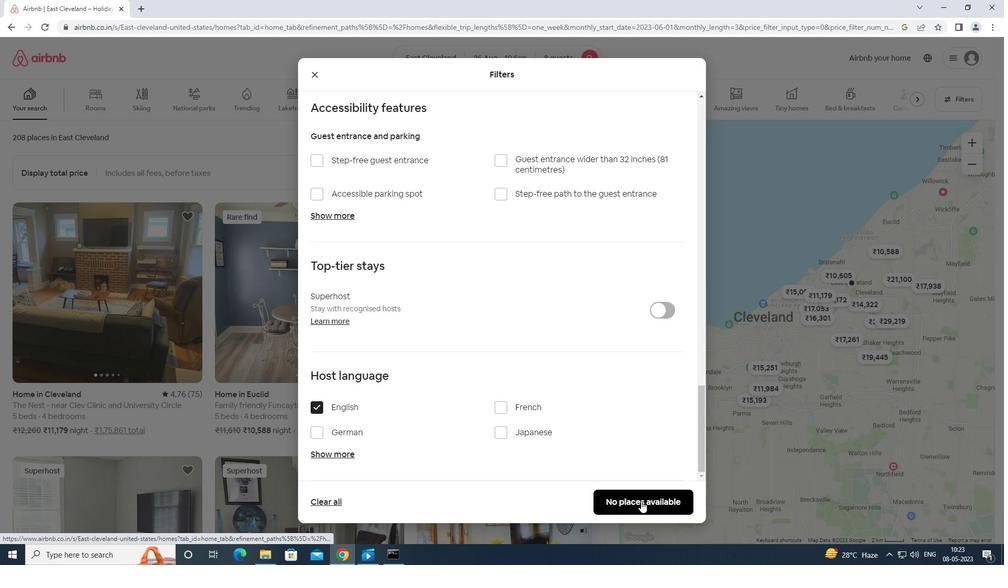 
Action: Mouse moved to (642, 499)
Screenshot: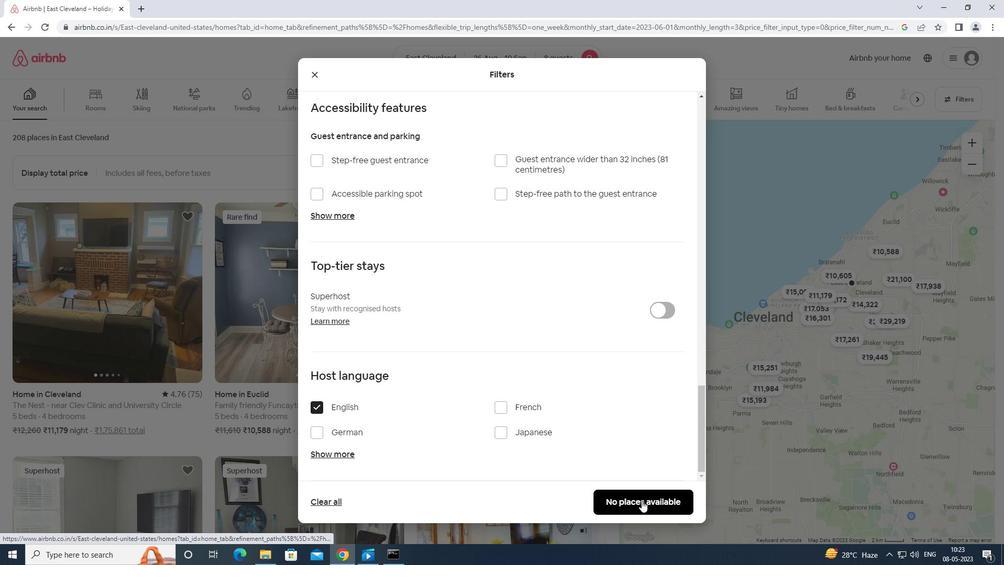 
